 Task: Find connections with filter location Janakkala with filter topic #Projectmanagements with filter profile language German with filter current company Volkswagen India with filter school K.J.Institute of Engineering & Technology with filter industry Family Planning Centers with filter service category Project Management with filter keywords title Cruise Ship Attendant
Action: Mouse moved to (302, 224)
Screenshot: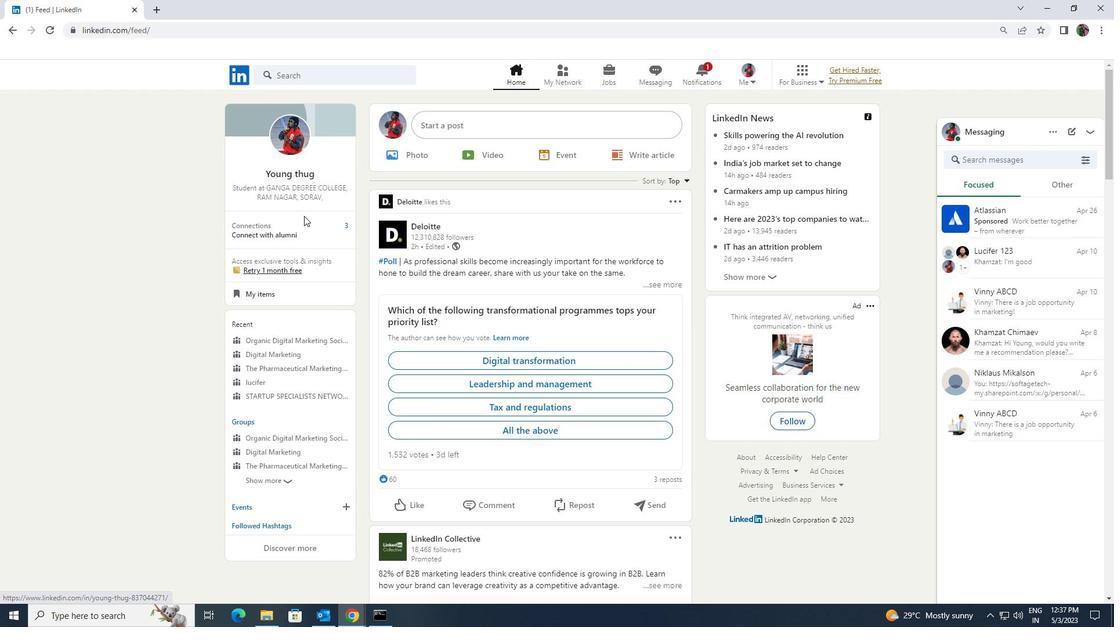 
Action: Mouse pressed left at (302, 224)
Screenshot: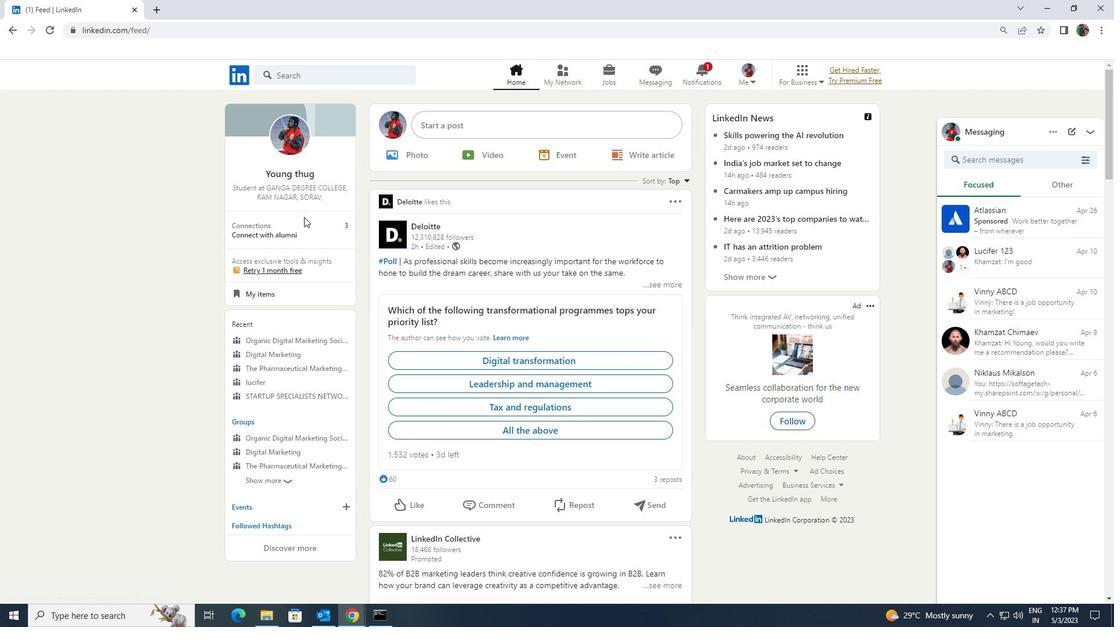 
Action: Mouse moved to (314, 141)
Screenshot: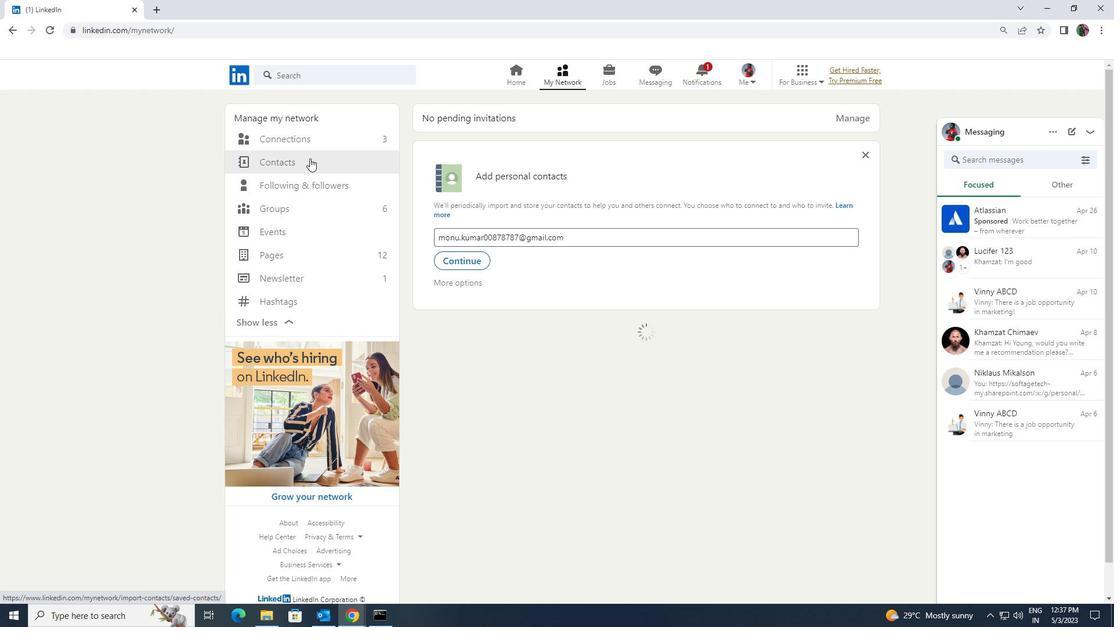 
Action: Mouse pressed left at (314, 141)
Screenshot: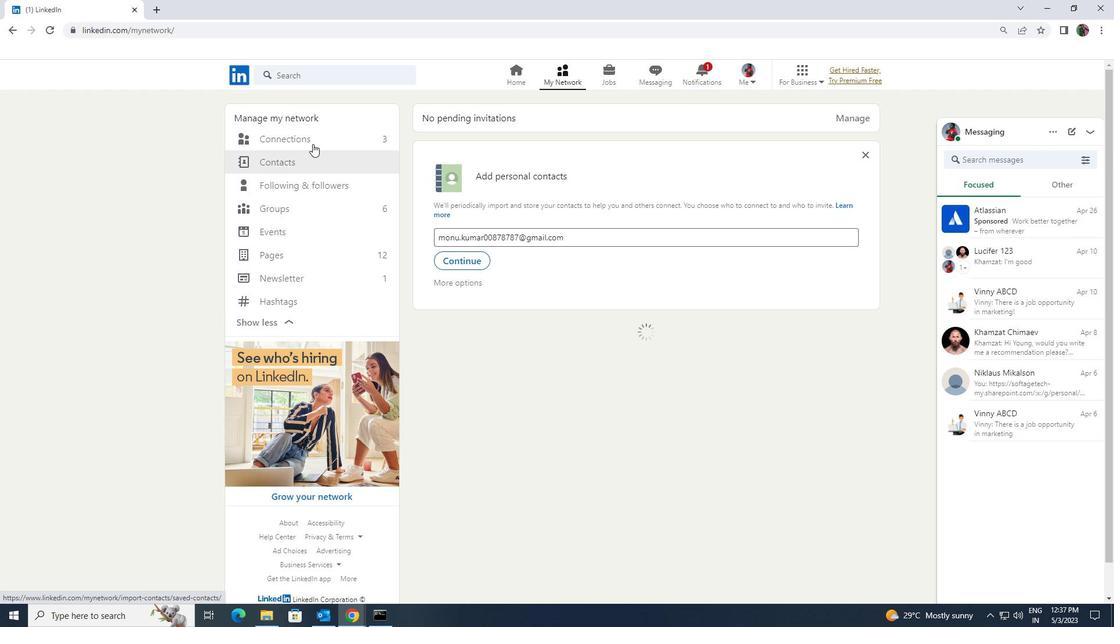 
Action: Mouse moved to (620, 142)
Screenshot: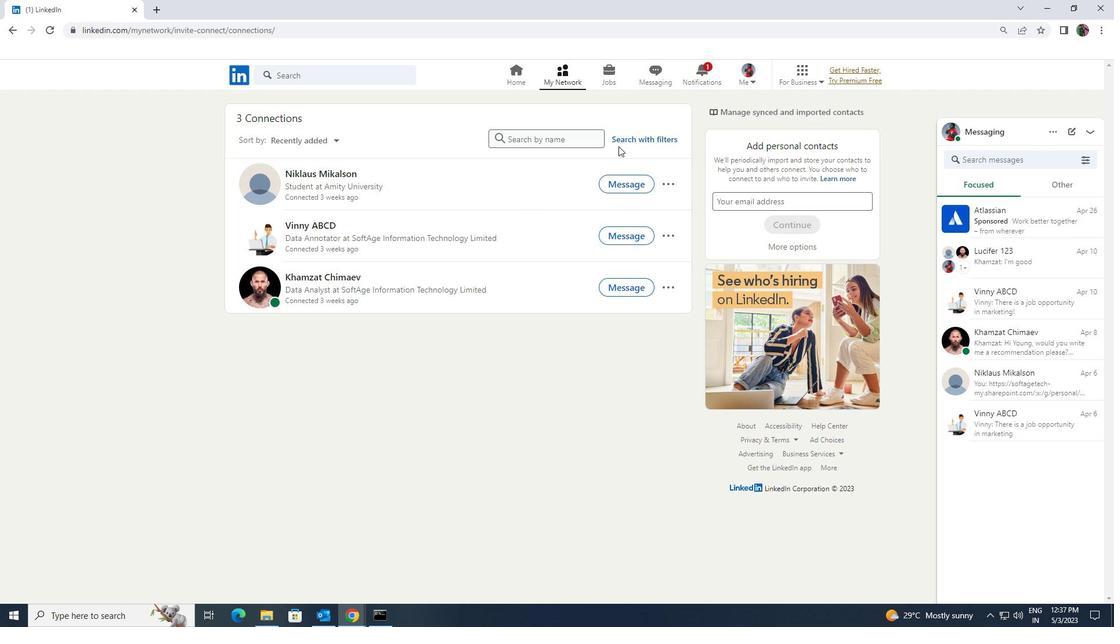 
Action: Mouse pressed left at (620, 142)
Screenshot: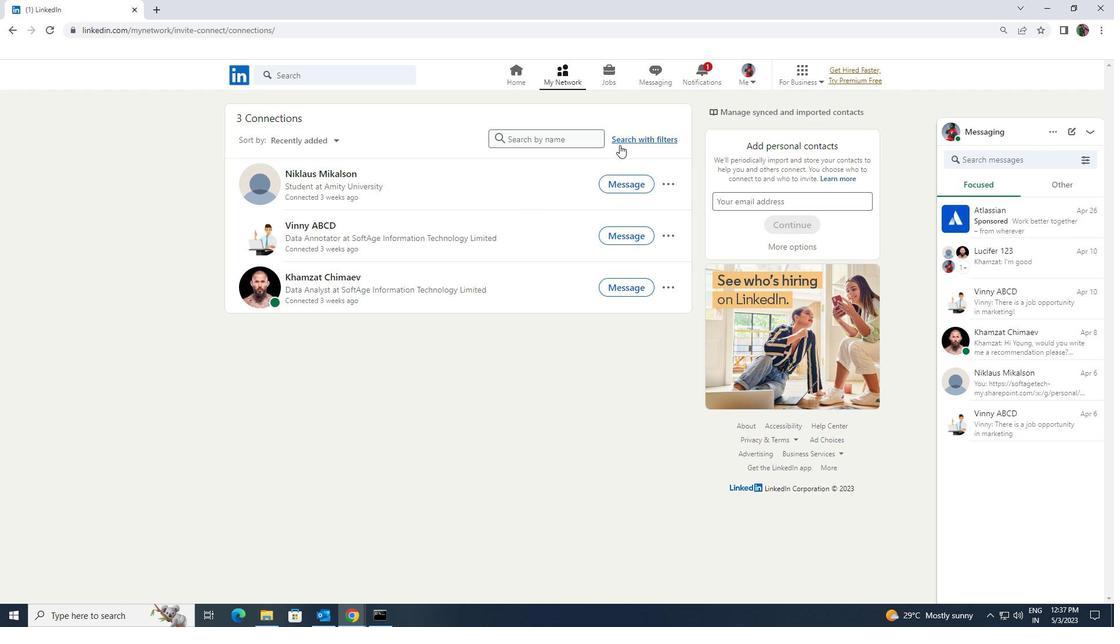
Action: Mouse moved to (602, 112)
Screenshot: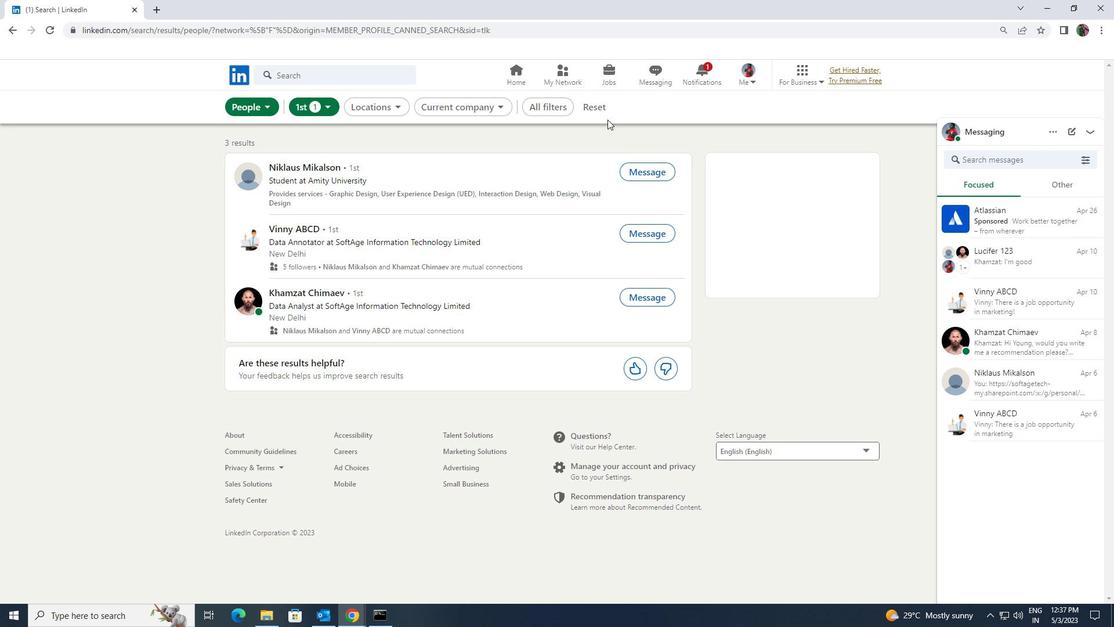 
Action: Mouse pressed left at (602, 112)
Screenshot: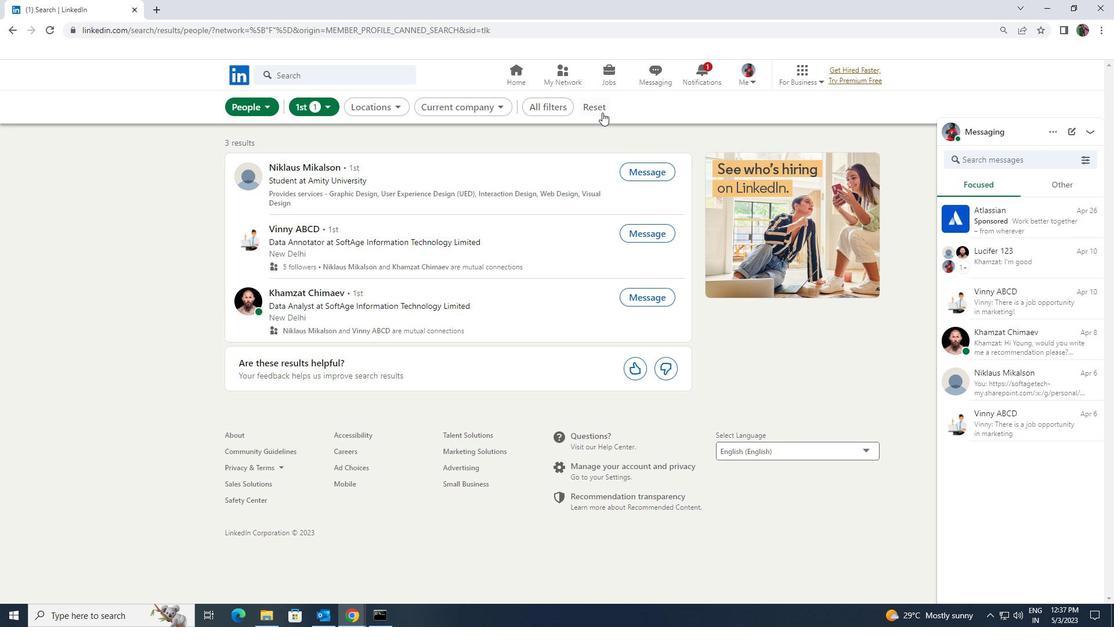 
Action: Mouse moved to (577, 110)
Screenshot: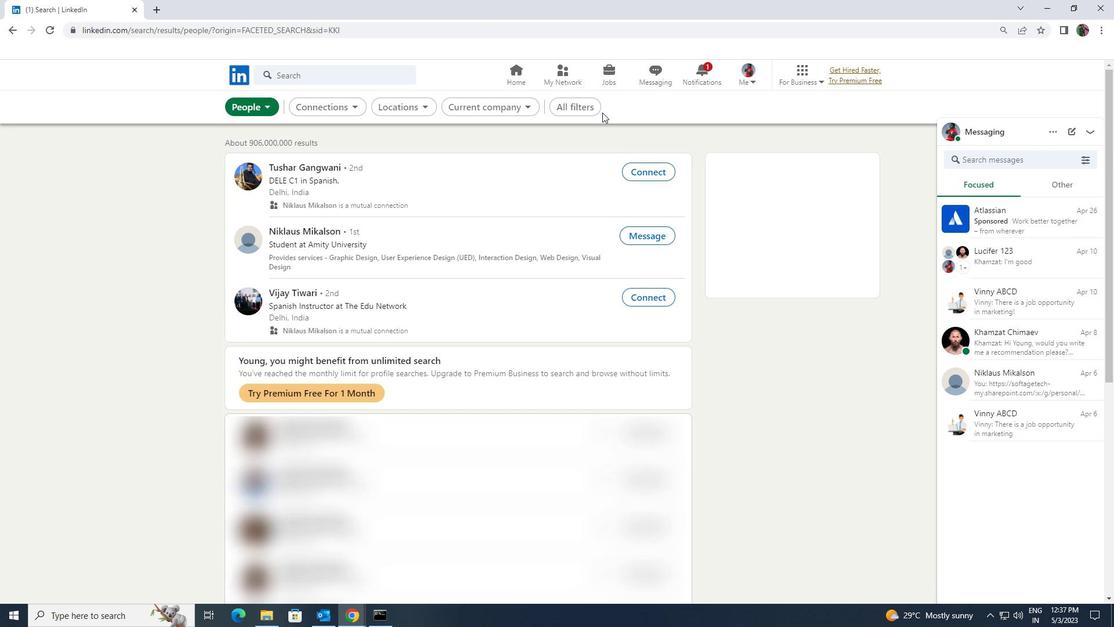 
Action: Mouse pressed left at (577, 110)
Screenshot: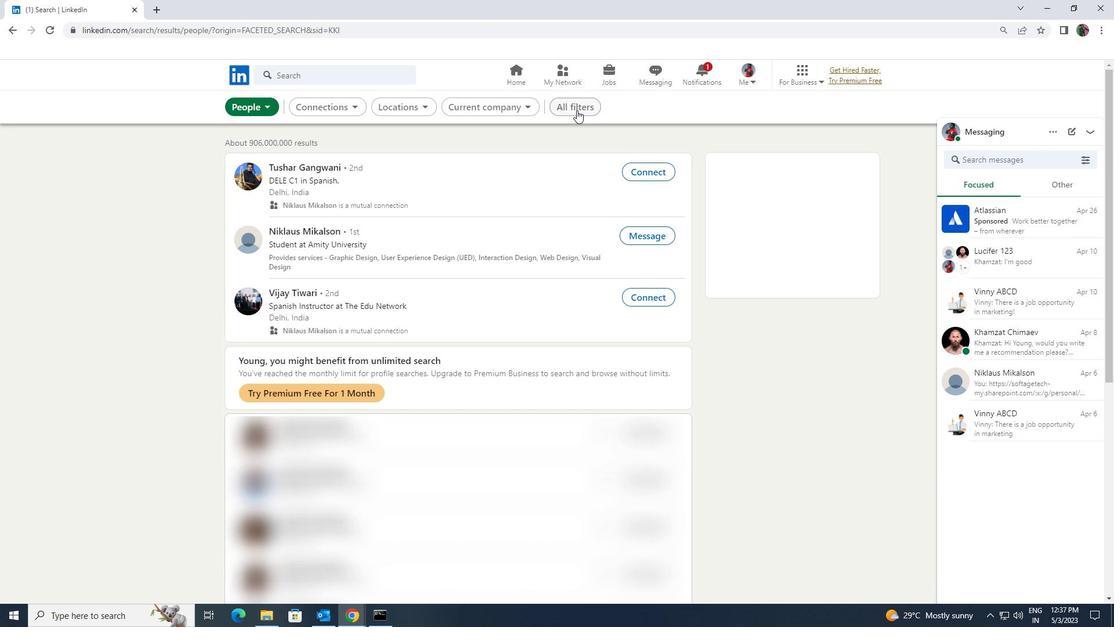 
Action: Mouse moved to (955, 458)
Screenshot: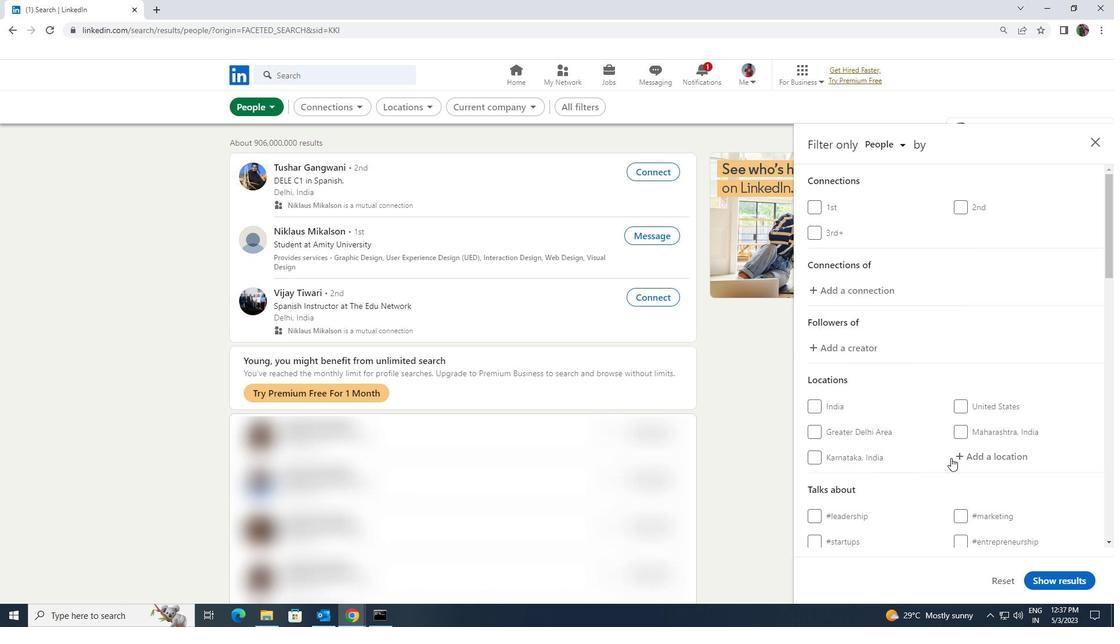 
Action: Mouse pressed left at (955, 458)
Screenshot: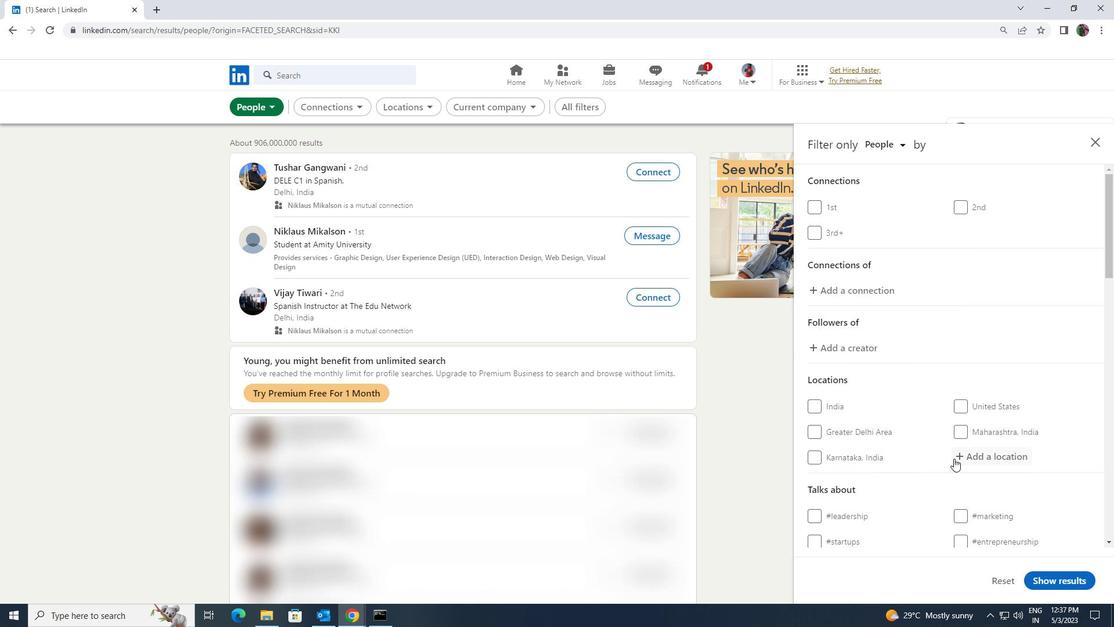 
Action: Key pressed <Key.shift><Key.shift><Key.shift><Key.shift><Key.shift>JANAKKA
Screenshot: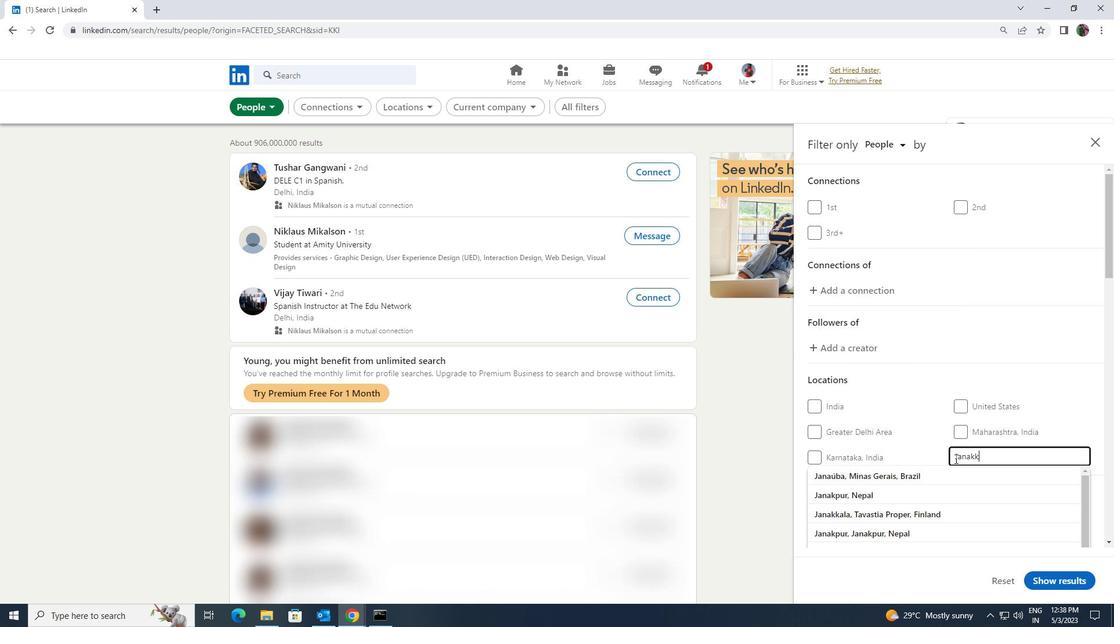 
Action: Mouse moved to (955, 473)
Screenshot: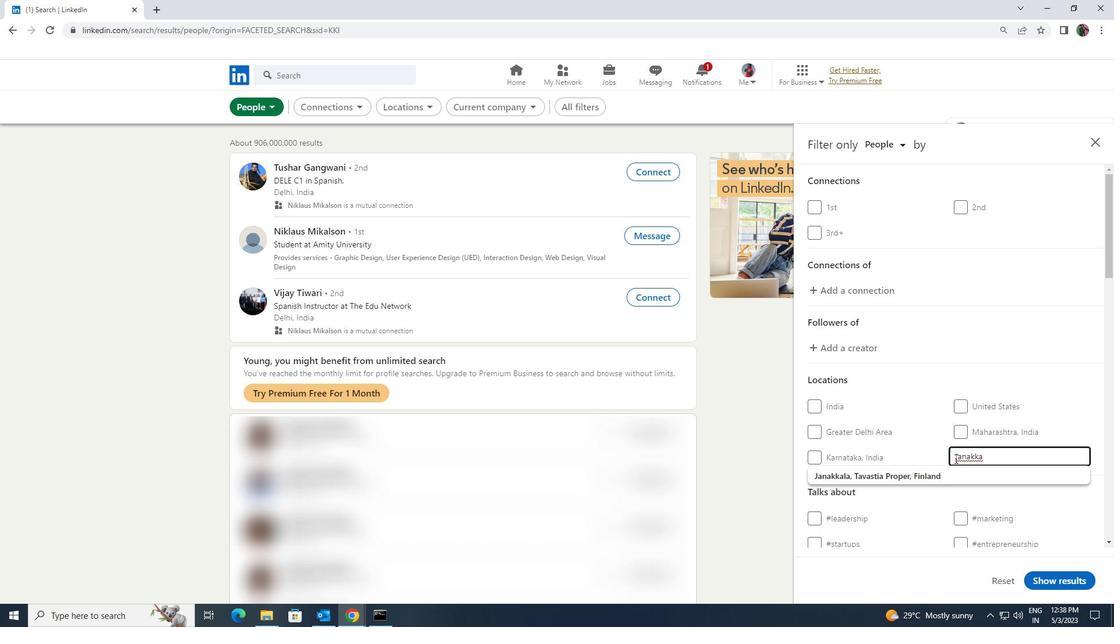 
Action: Mouse pressed left at (955, 473)
Screenshot: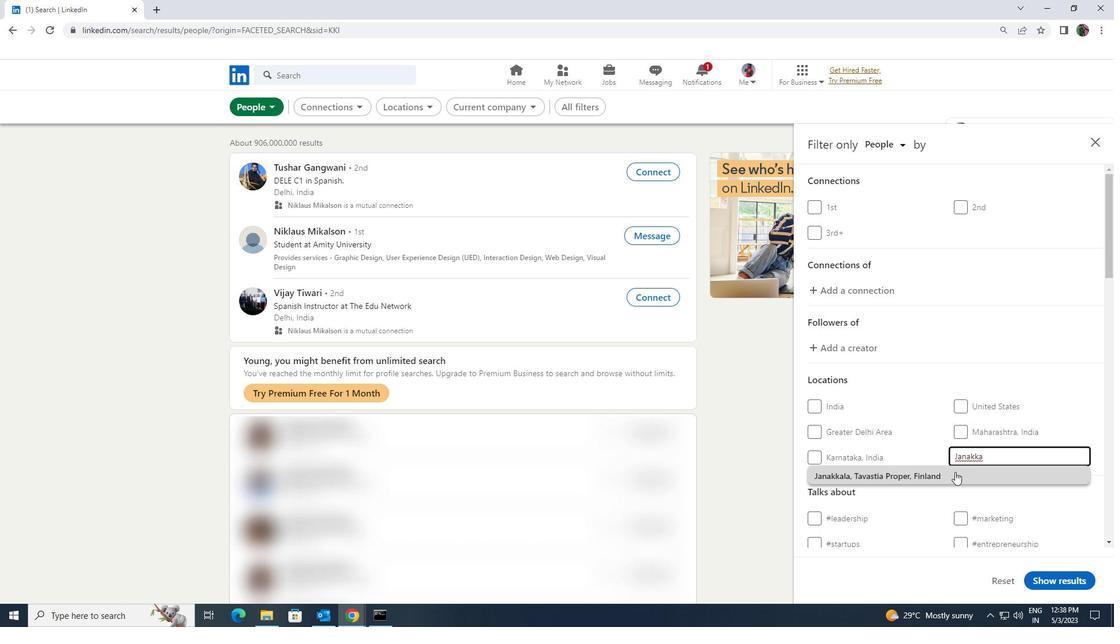 
Action: Mouse scrolled (955, 472) with delta (0, 0)
Screenshot: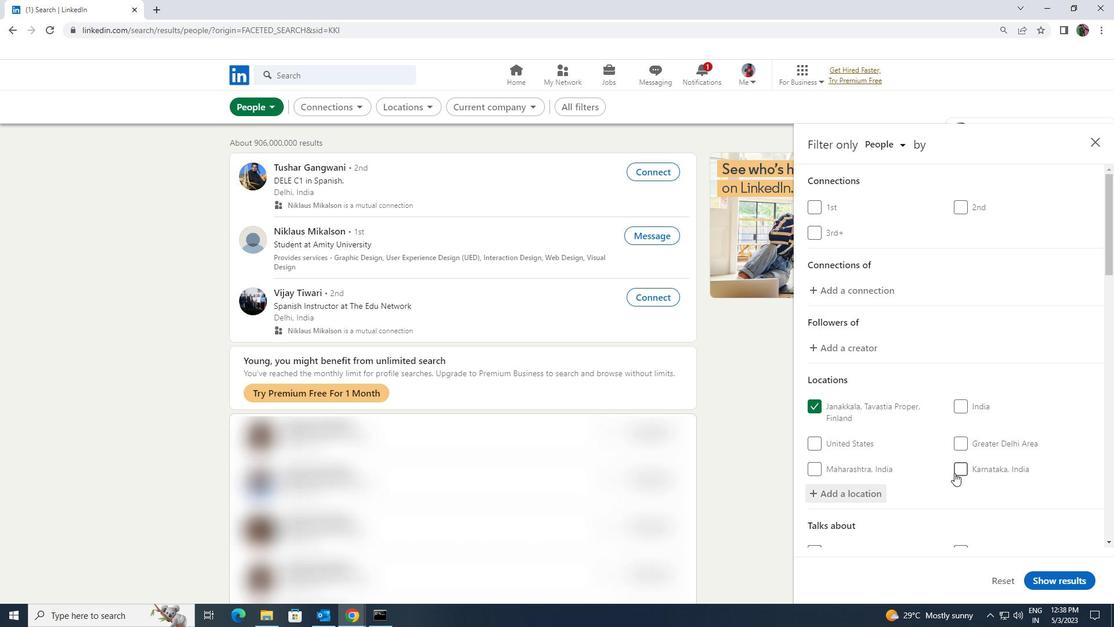 
Action: Mouse scrolled (955, 472) with delta (0, 0)
Screenshot: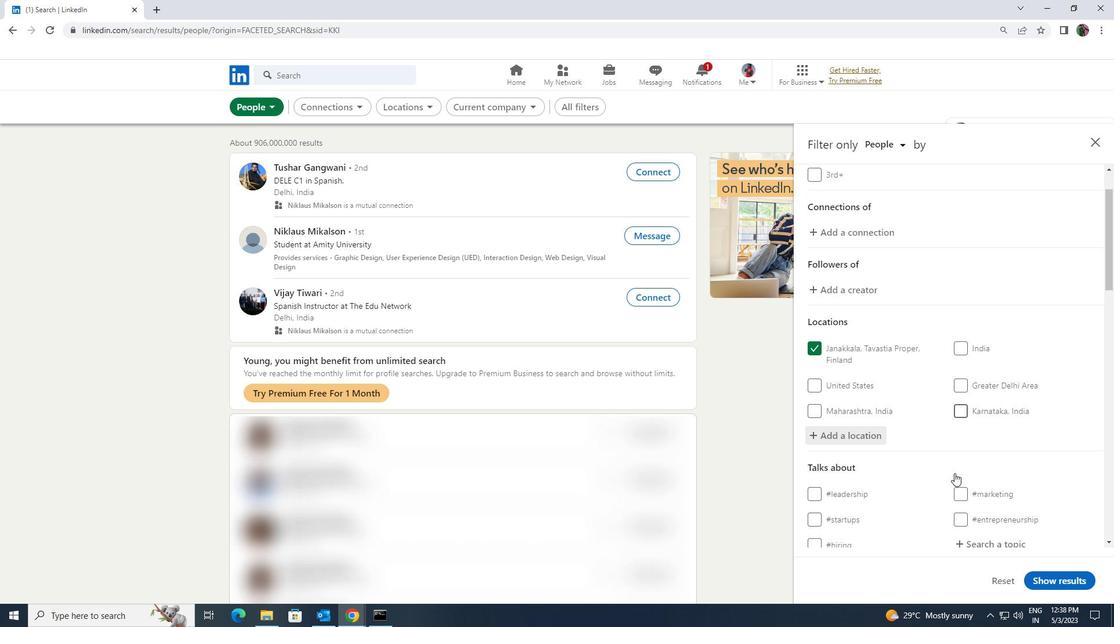 
Action: Mouse scrolled (955, 472) with delta (0, 0)
Screenshot: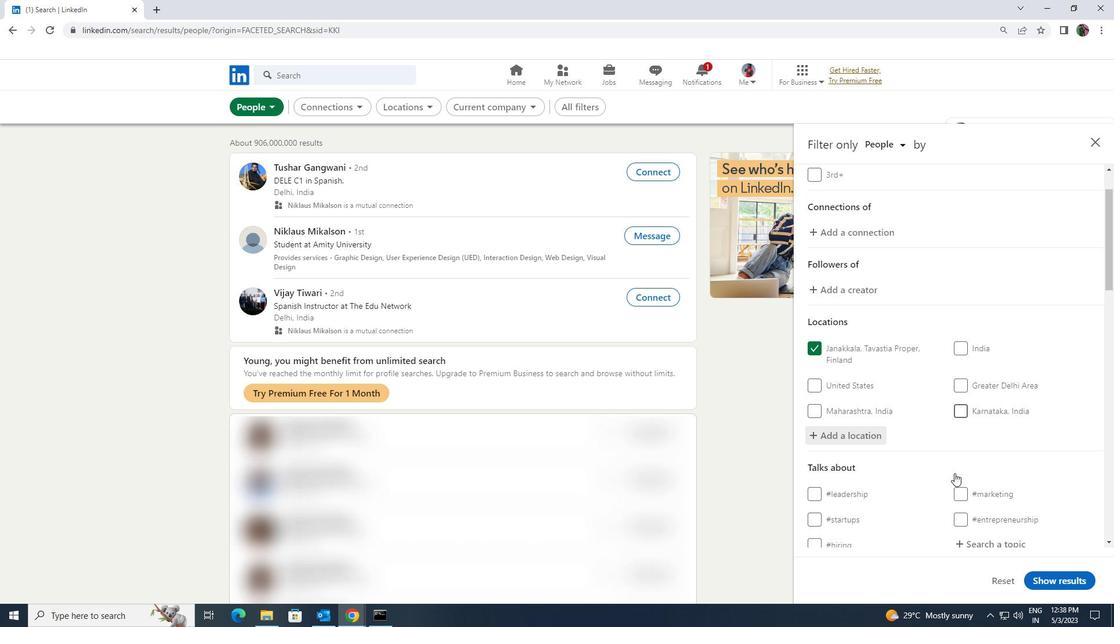 
Action: Mouse moved to (976, 425)
Screenshot: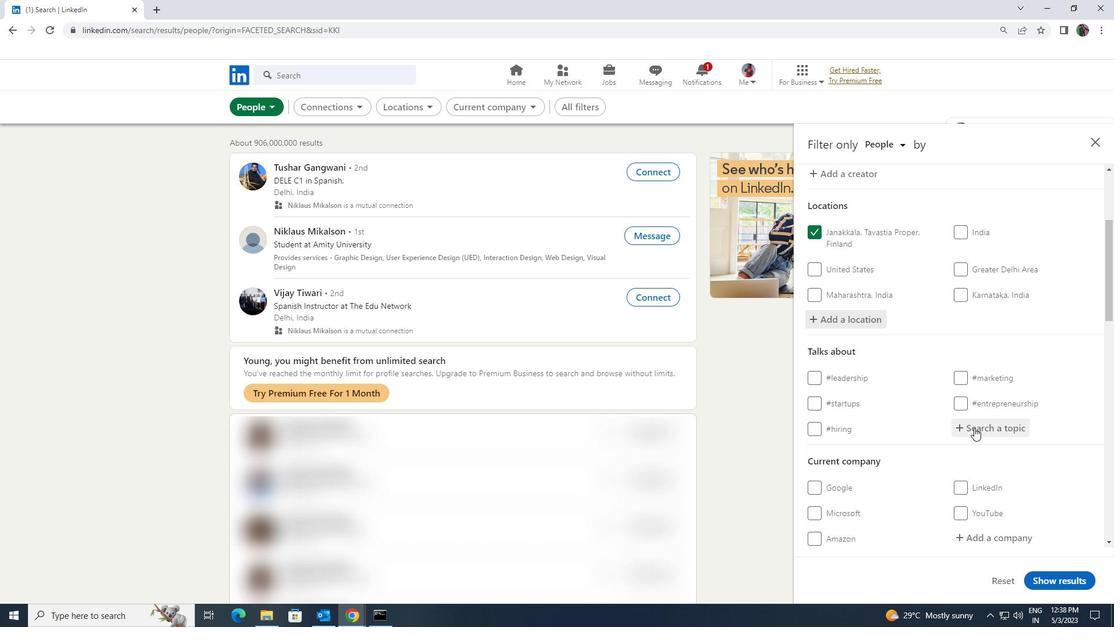 
Action: Mouse pressed left at (976, 425)
Screenshot: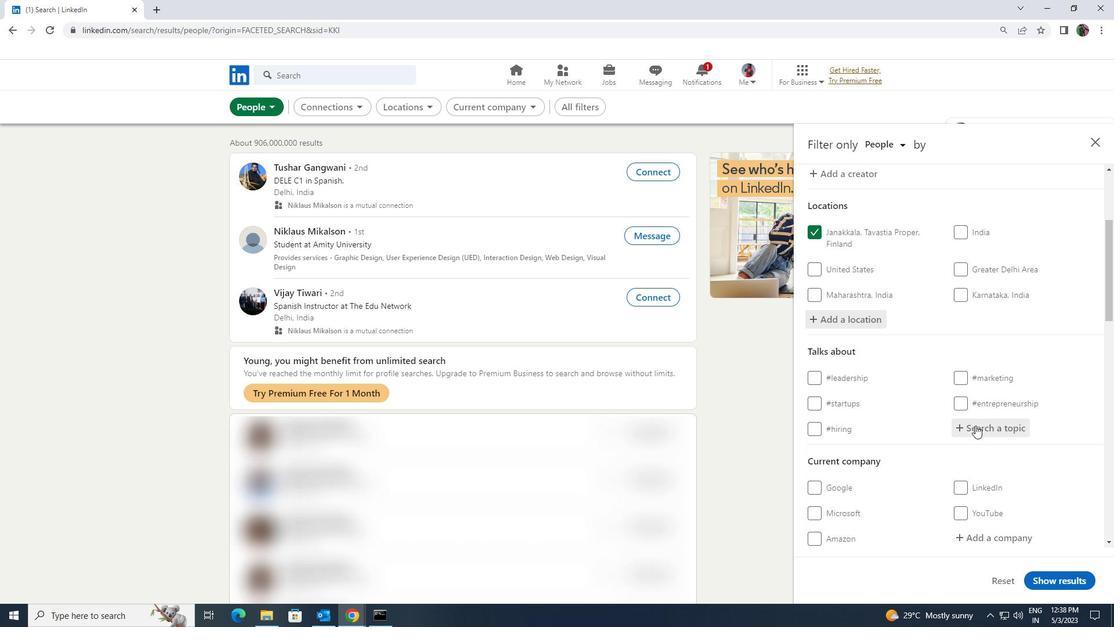 
Action: Key pressed <Key.shift><Key.shift>PROJECTMANA
Screenshot: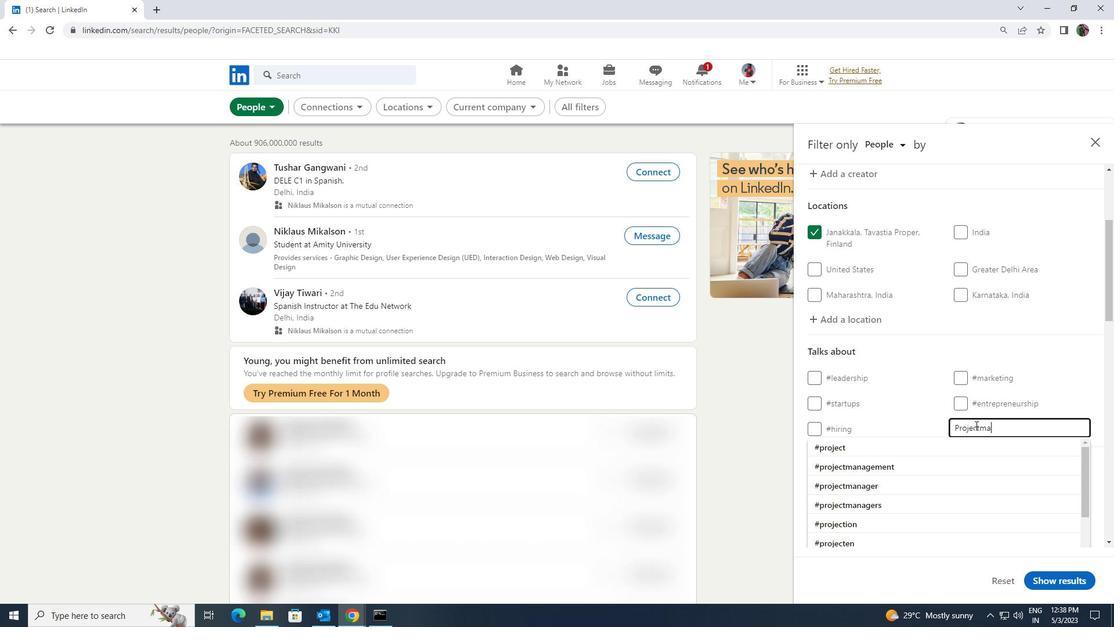 
Action: Mouse moved to (968, 440)
Screenshot: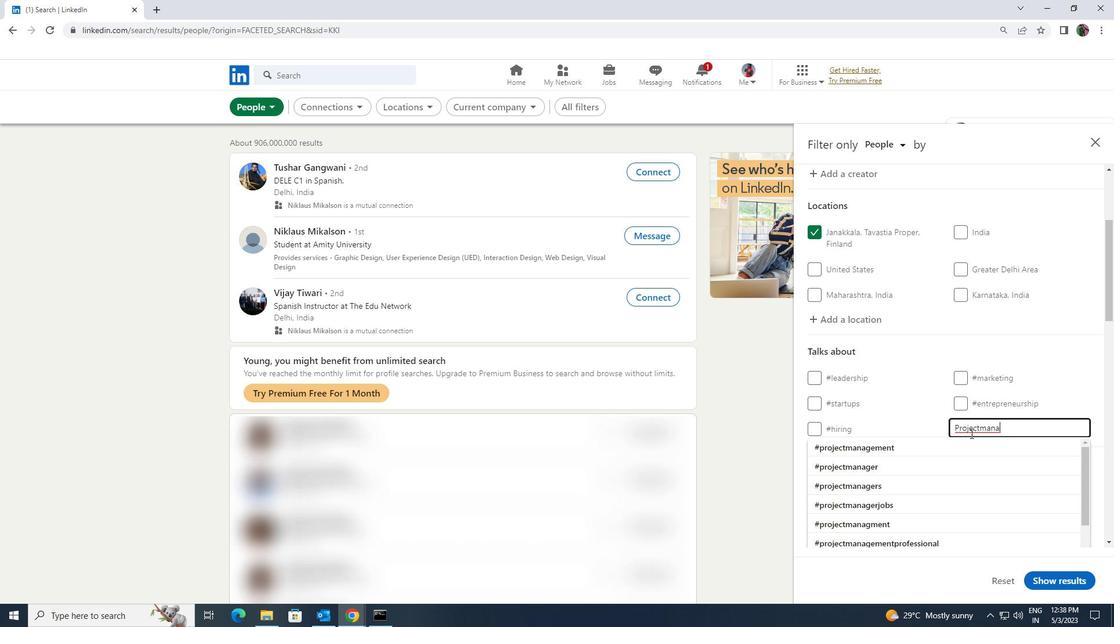 
Action: Mouse pressed left at (968, 440)
Screenshot: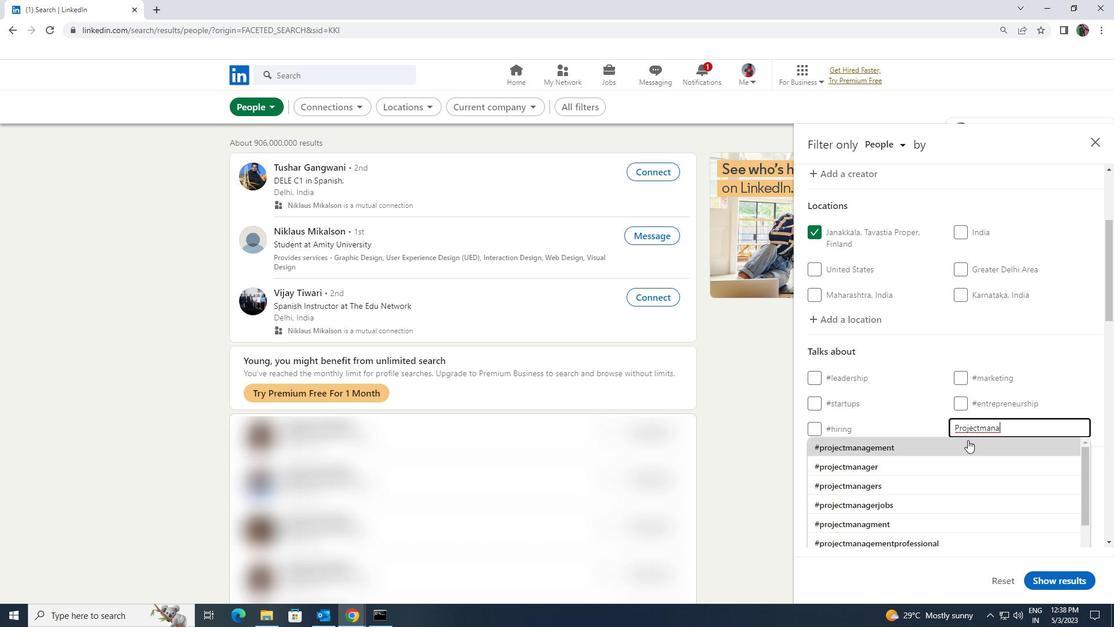 
Action: Mouse scrolled (968, 439) with delta (0, 0)
Screenshot: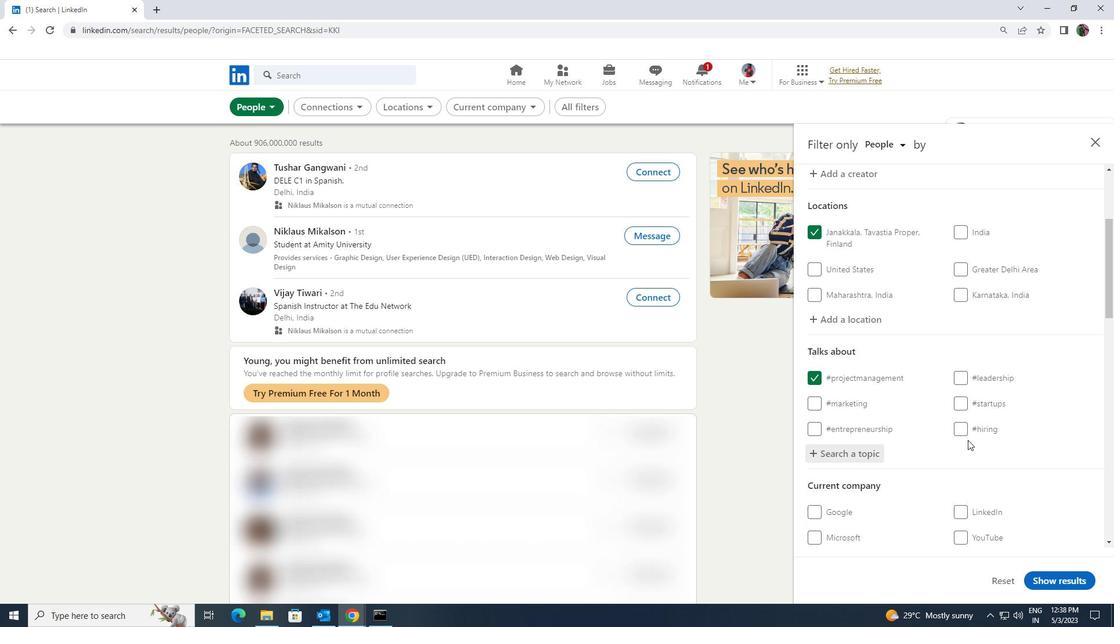 
Action: Mouse scrolled (968, 439) with delta (0, 0)
Screenshot: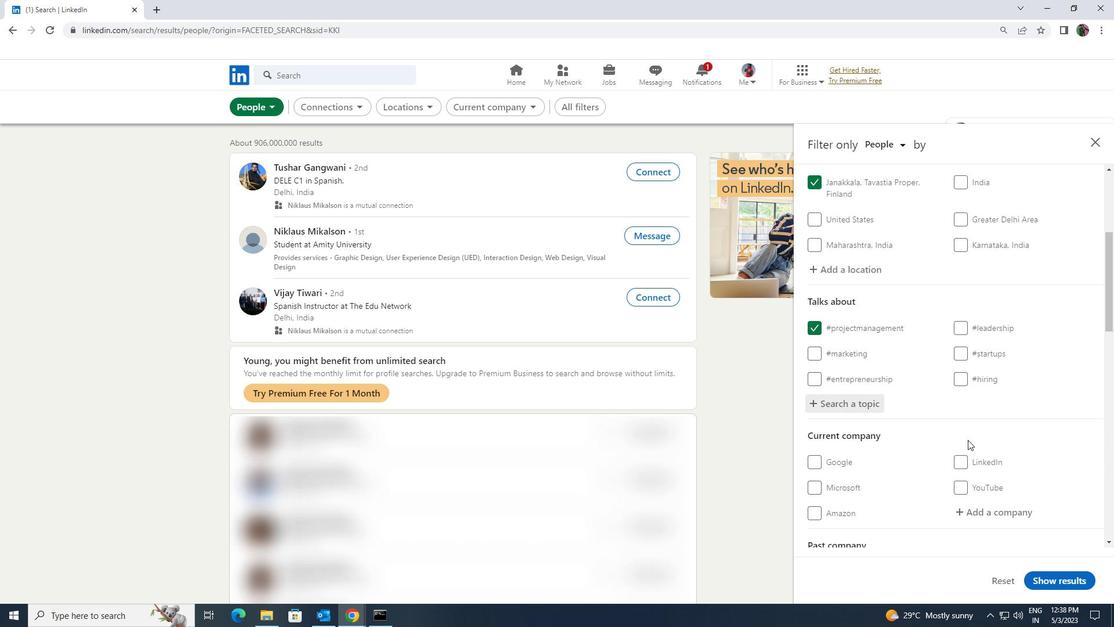 
Action: Mouse scrolled (968, 439) with delta (0, 0)
Screenshot: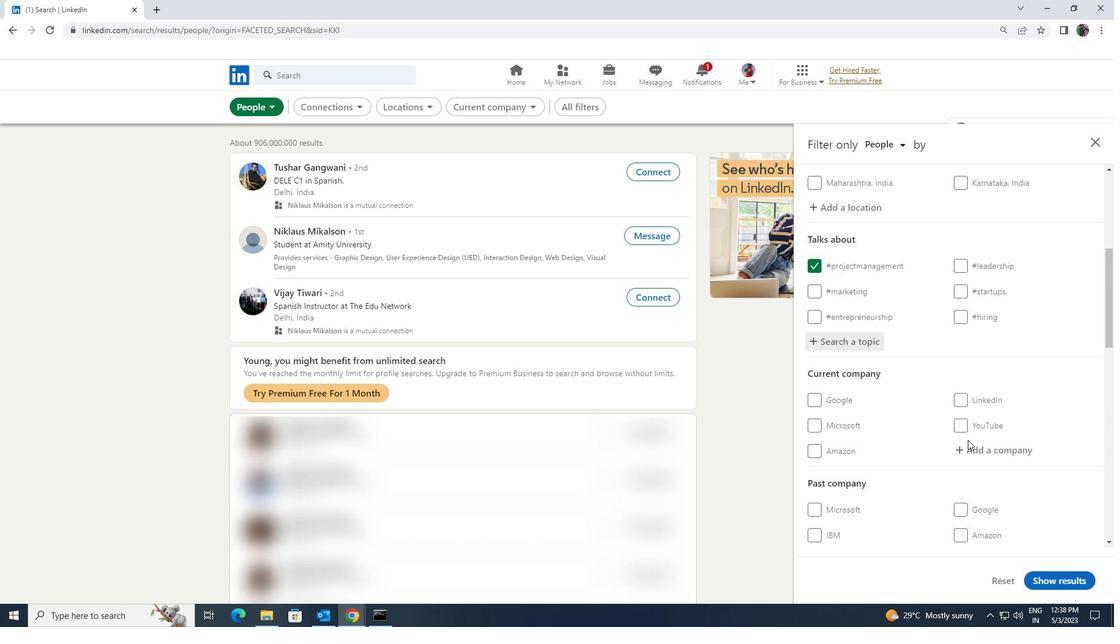 
Action: Mouse scrolled (968, 439) with delta (0, 0)
Screenshot: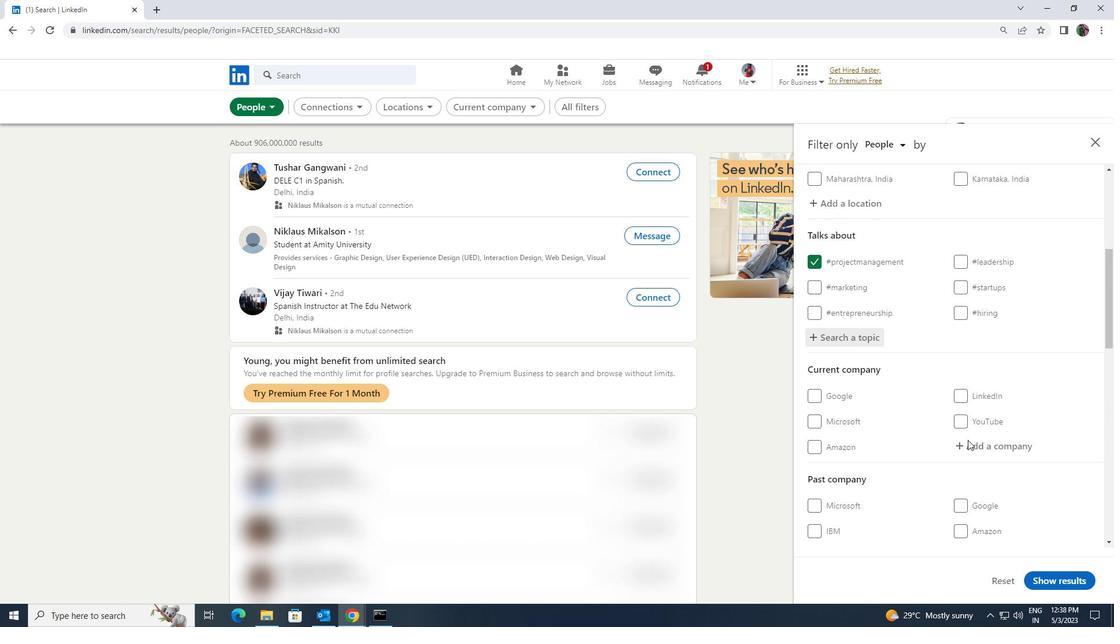 
Action: Mouse scrolled (968, 439) with delta (0, 0)
Screenshot: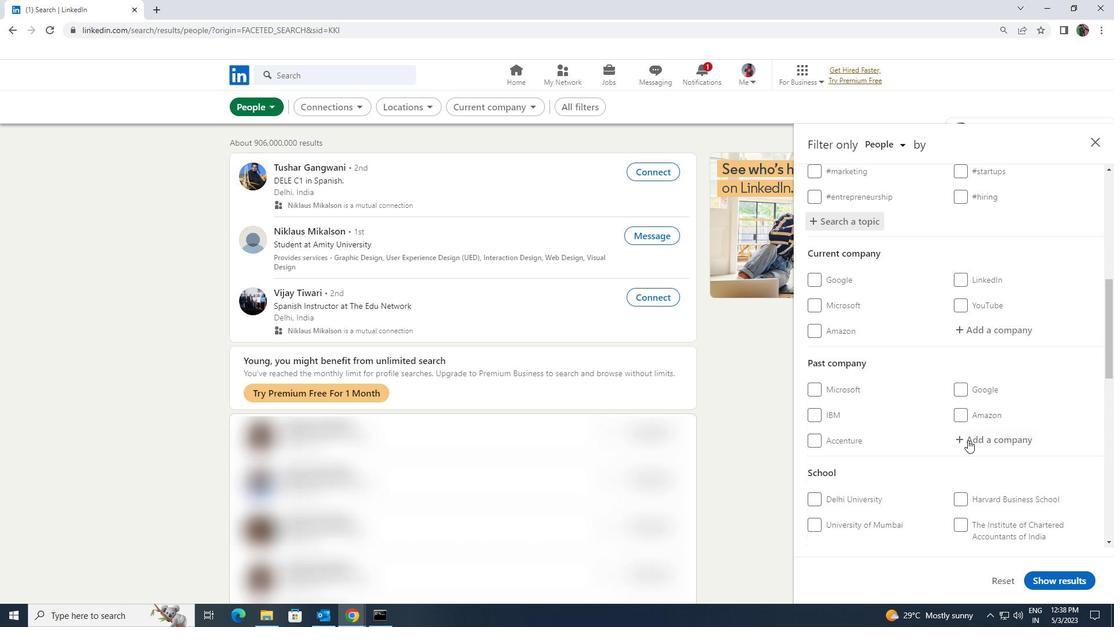 
Action: Mouse scrolled (968, 439) with delta (0, 0)
Screenshot: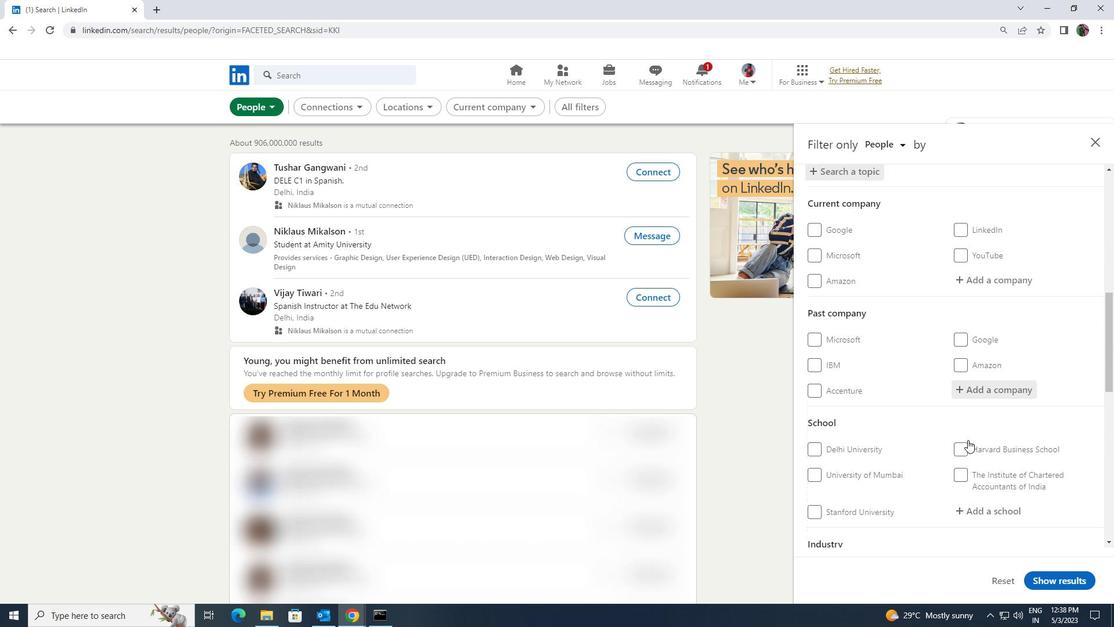 
Action: Mouse scrolled (968, 439) with delta (0, 0)
Screenshot: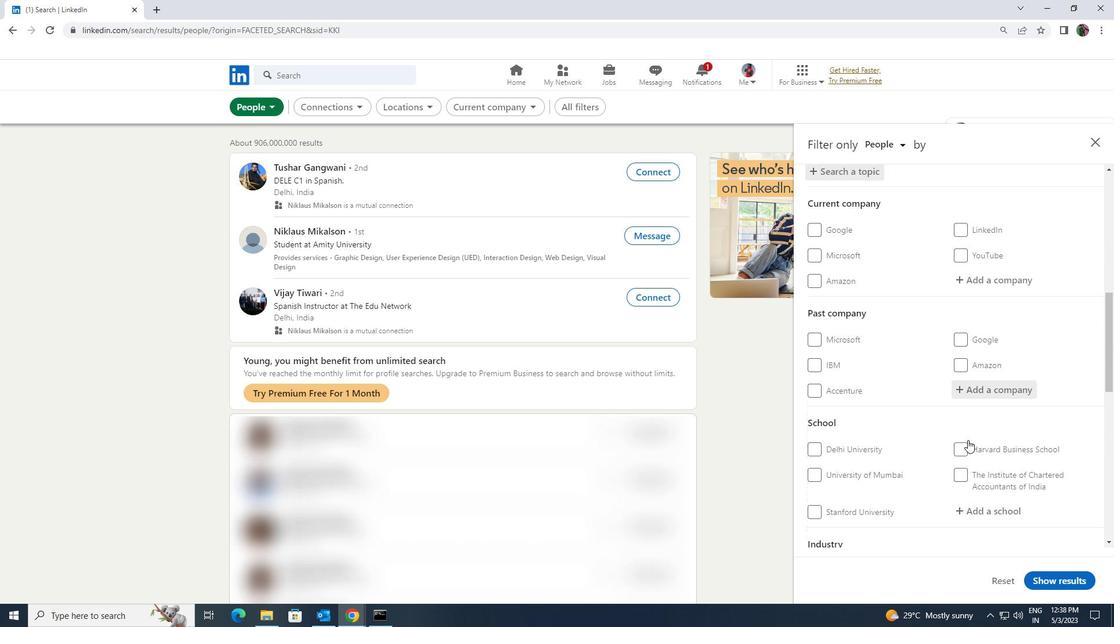 
Action: Mouse scrolled (968, 439) with delta (0, 0)
Screenshot: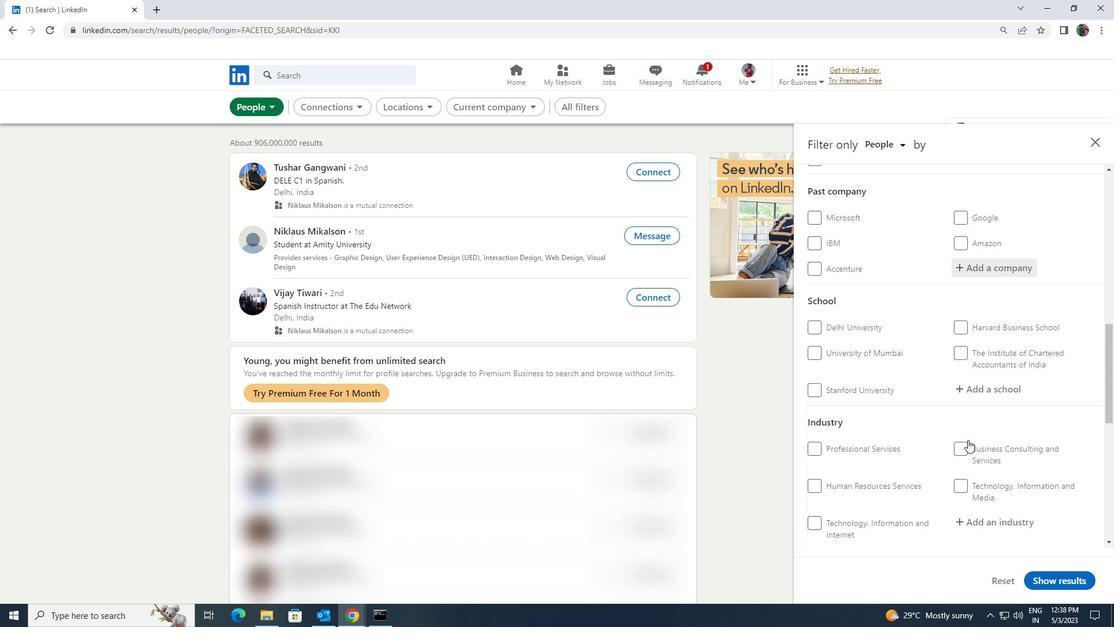 
Action: Mouse scrolled (968, 439) with delta (0, 0)
Screenshot: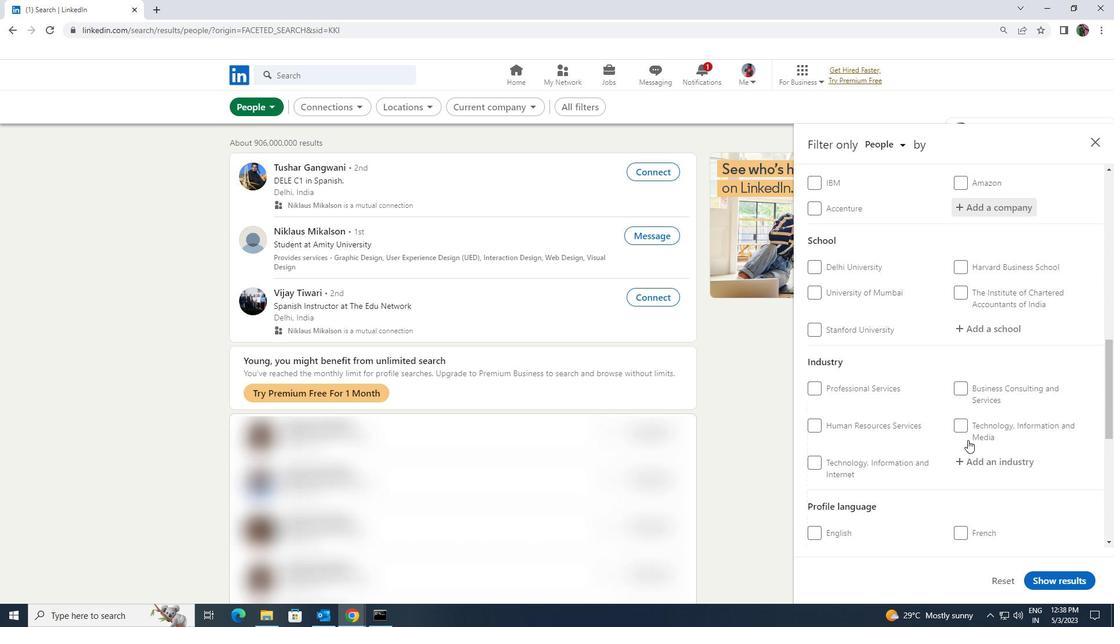 
Action: Mouse scrolled (968, 439) with delta (0, 0)
Screenshot: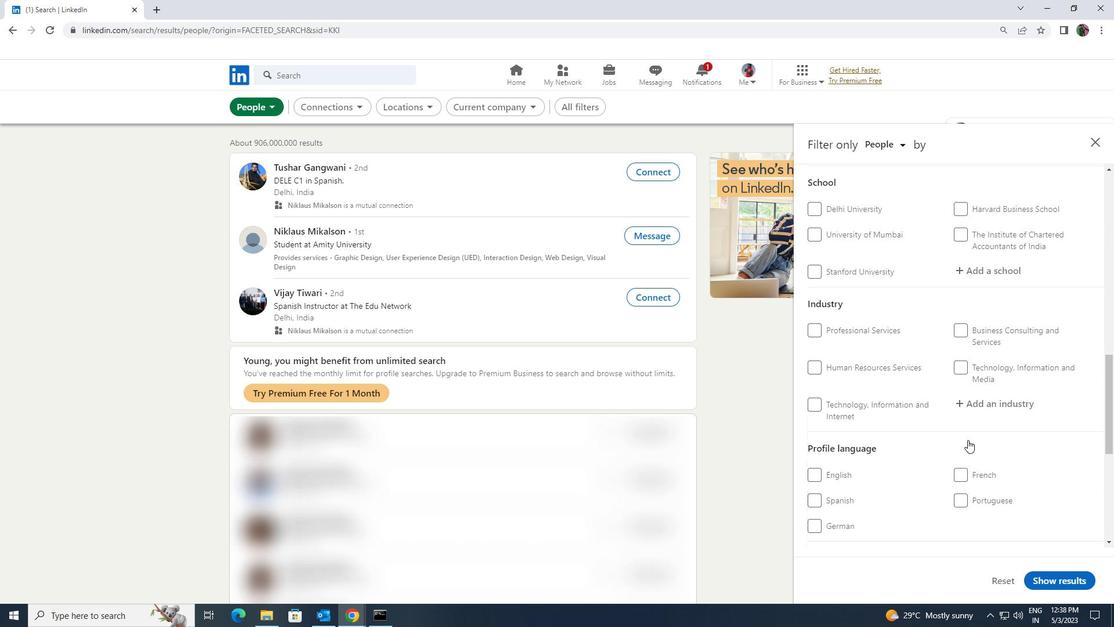 
Action: Mouse moved to (823, 467)
Screenshot: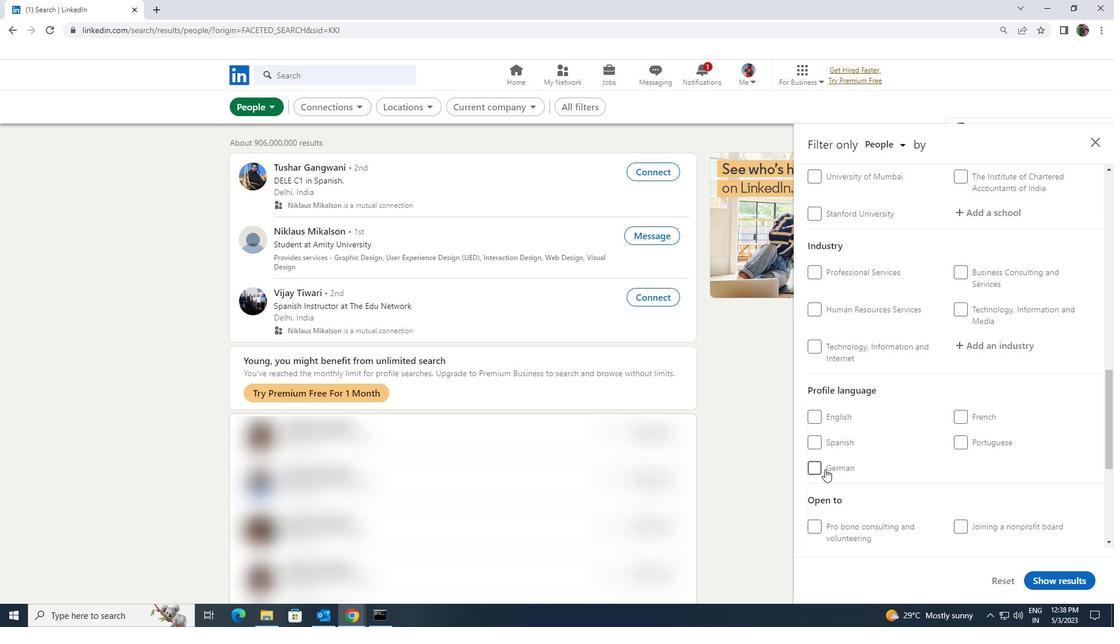 
Action: Mouse pressed left at (823, 467)
Screenshot: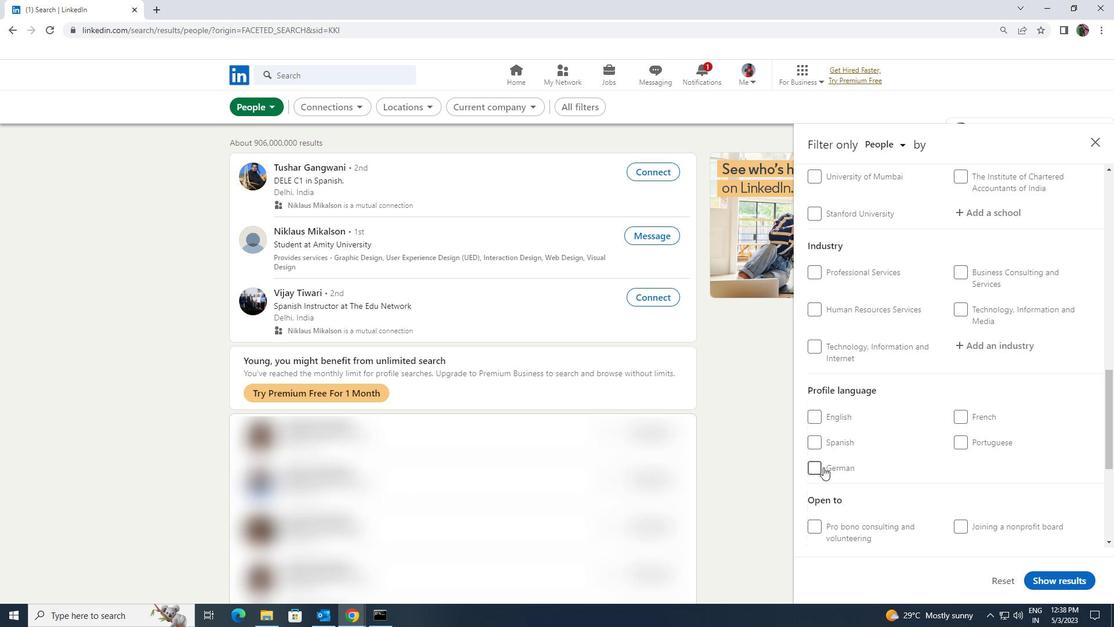 
Action: Mouse moved to (1000, 440)
Screenshot: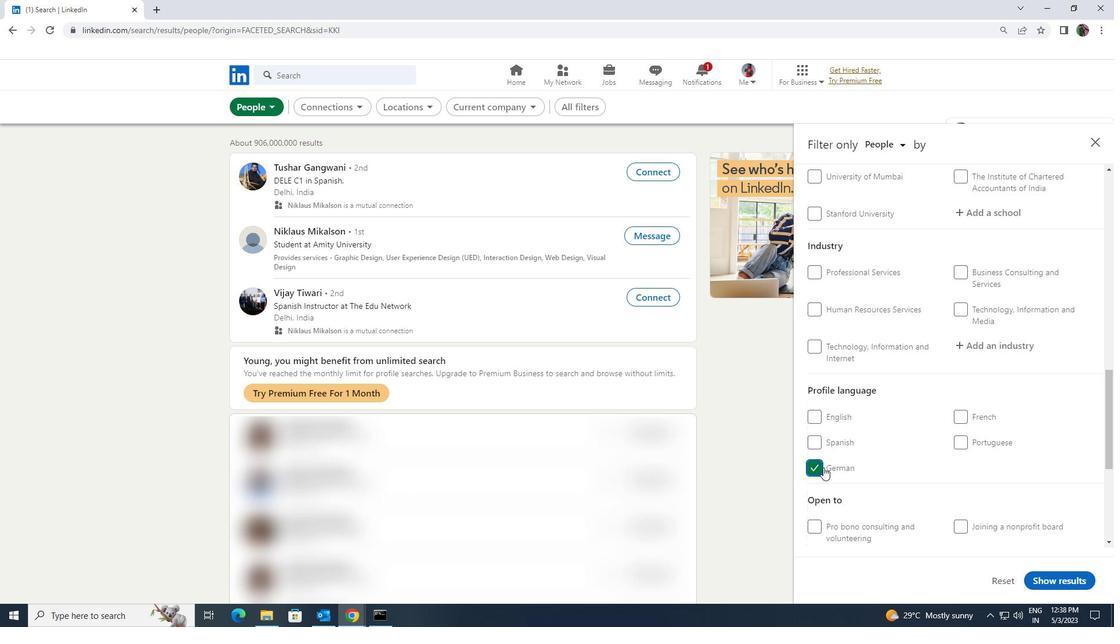 
Action: Mouse scrolled (1000, 441) with delta (0, 0)
Screenshot: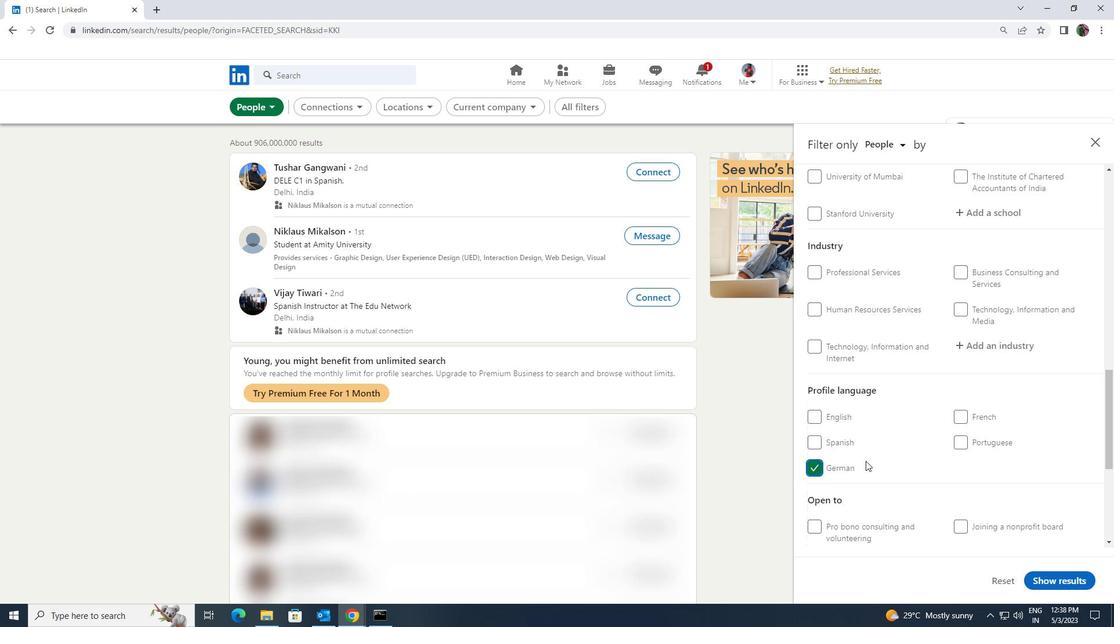 
Action: Mouse scrolled (1000, 441) with delta (0, 0)
Screenshot: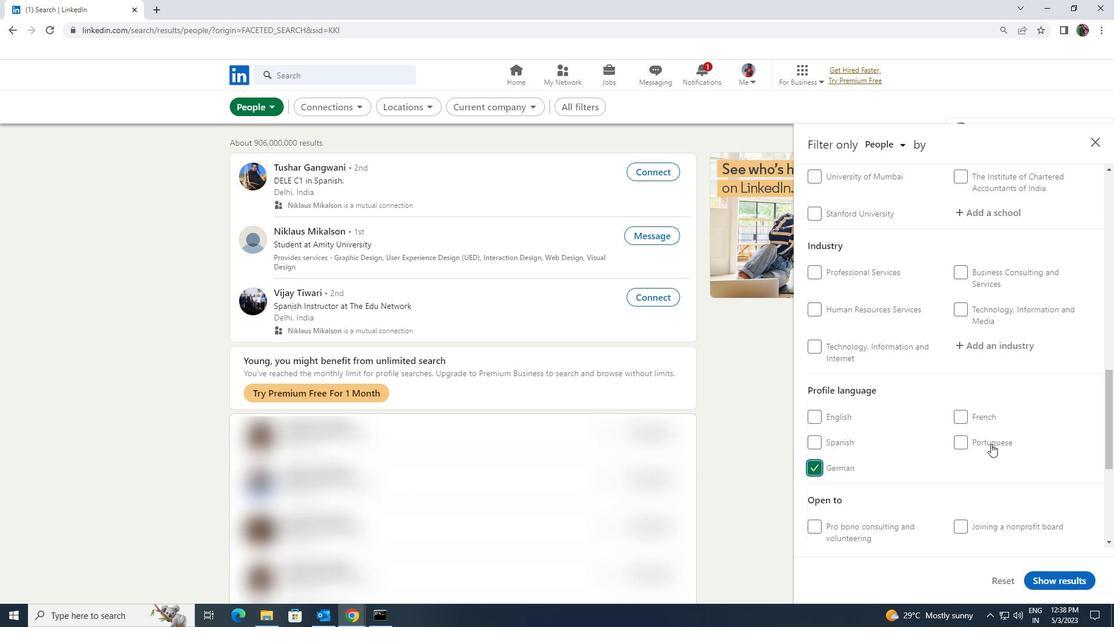 
Action: Mouse moved to (1001, 440)
Screenshot: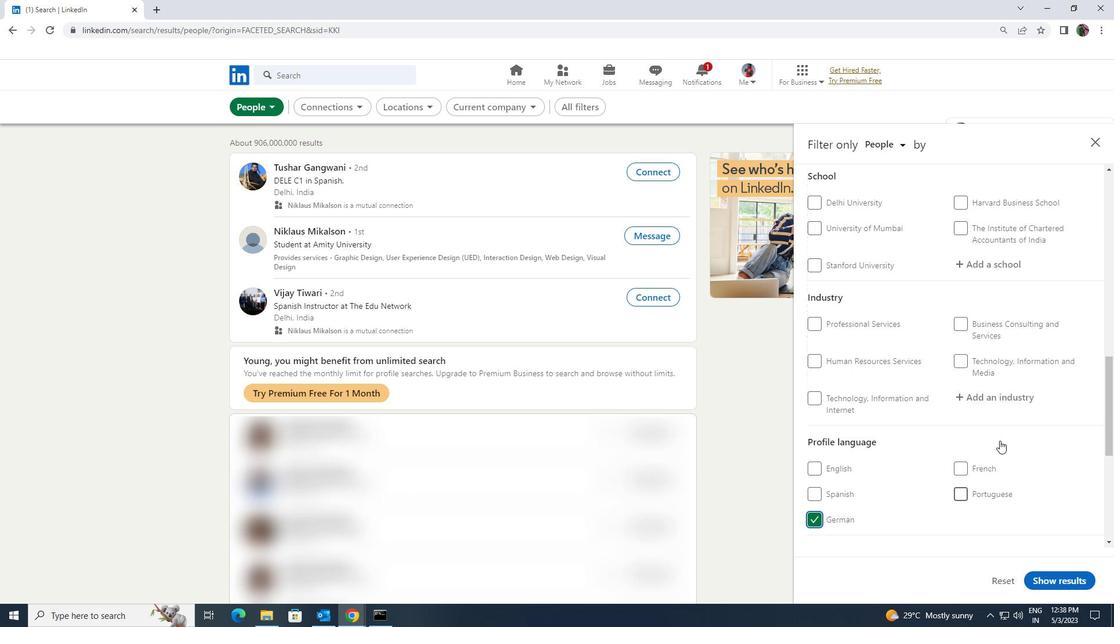 
Action: Mouse scrolled (1001, 441) with delta (0, 0)
Screenshot: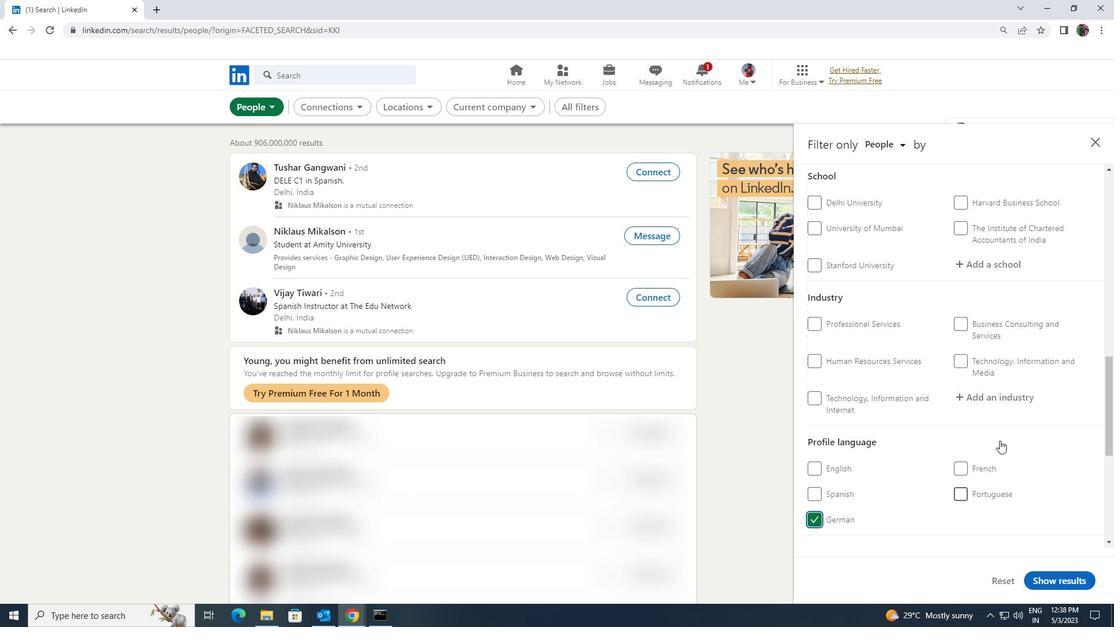 
Action: Mouse scrolled (1001, 441) with delta (0, 0)
Screenshot: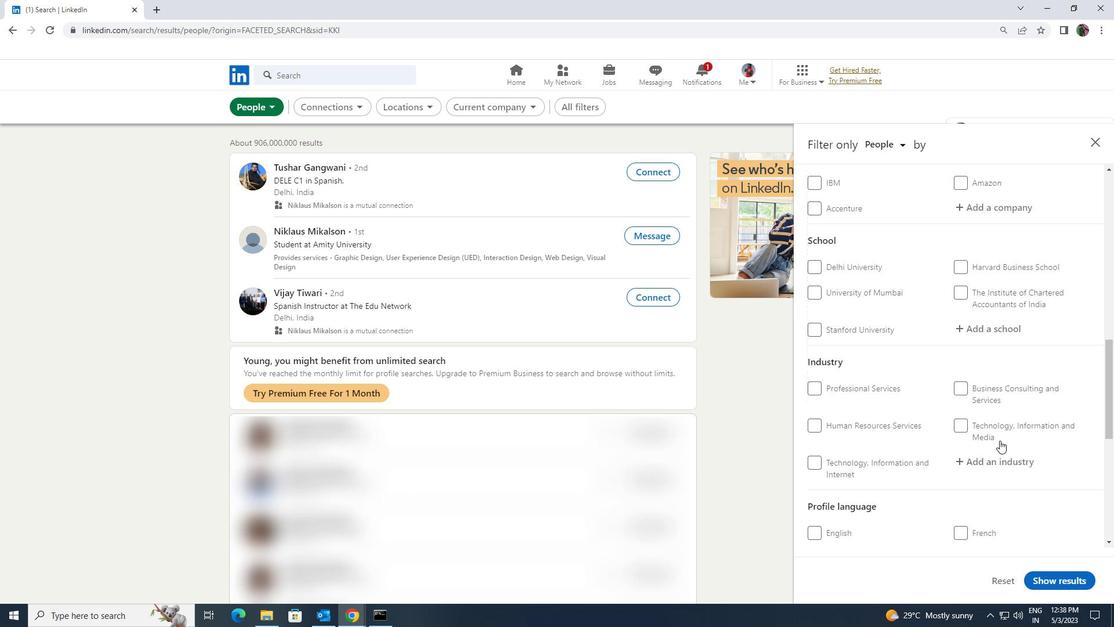 
Action: Mouse scrolled (1001, 441) with delta (0, 0)
Screenshot: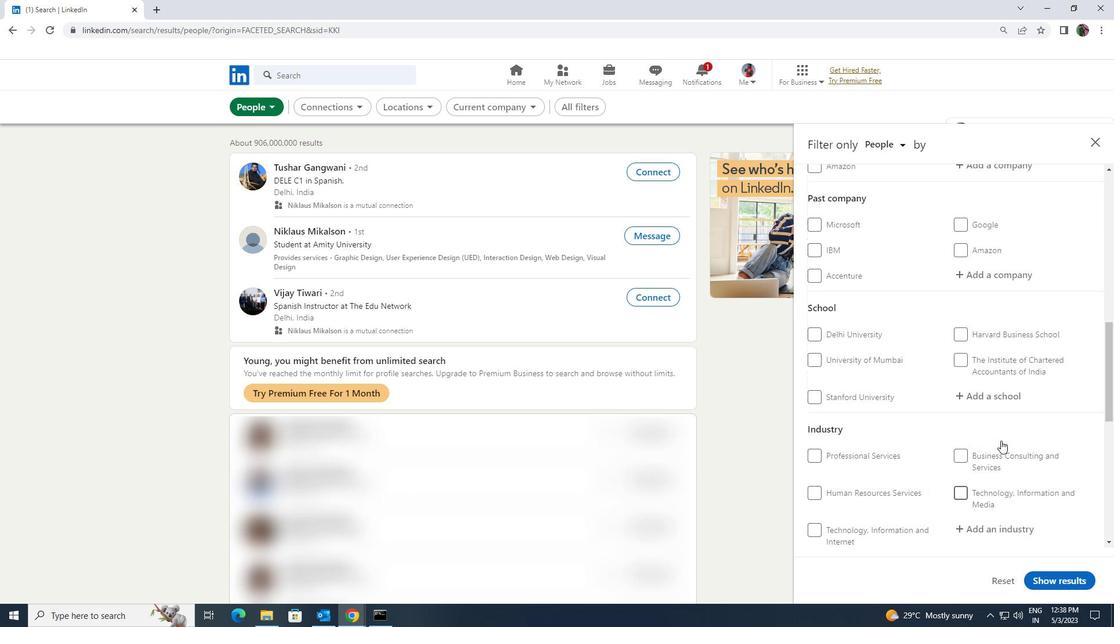 
Action: Mouse scrolled (1001, 441) with delta (0, 0)
Screenshot: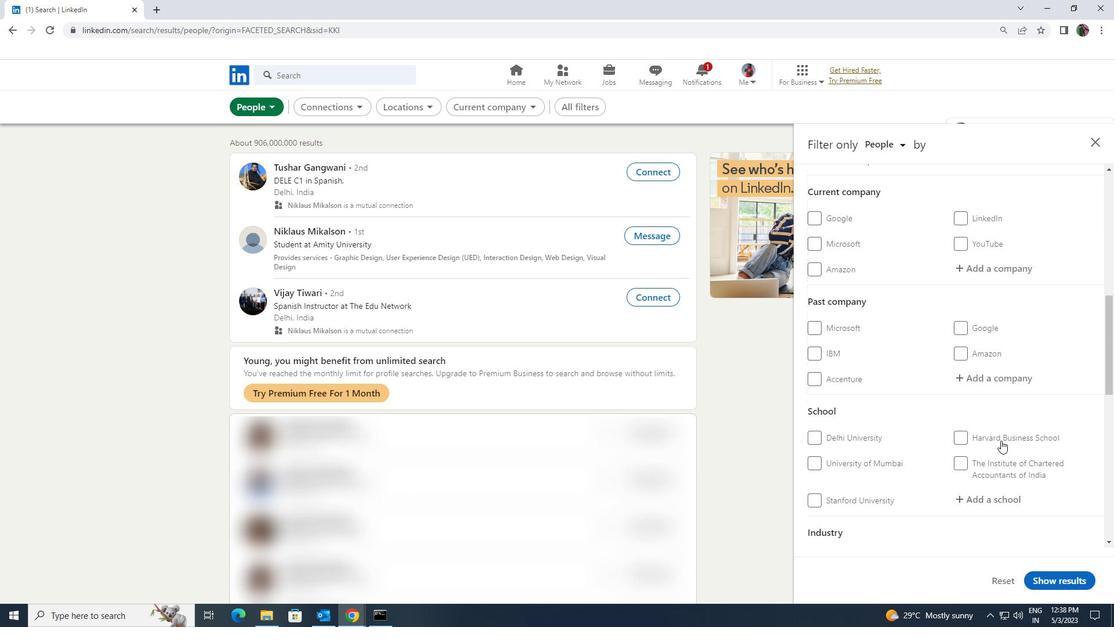 
Action: Mouse moved to (1001, 440)
Screenshot: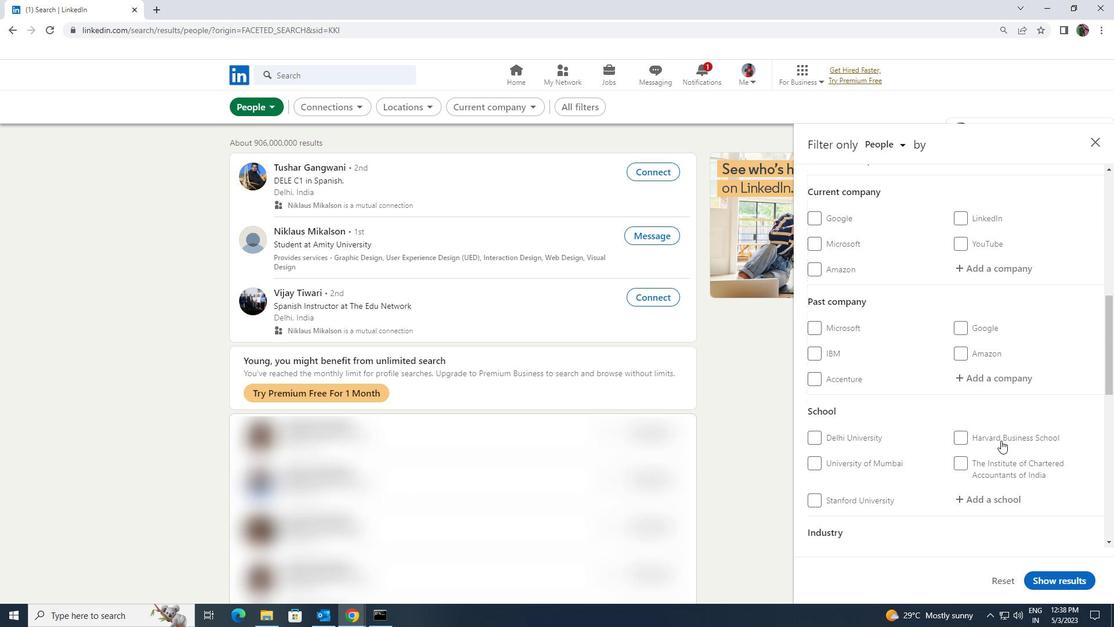 
Action: Mouse scrolled (1001, 440) with delta (0, 0)
Screenshot: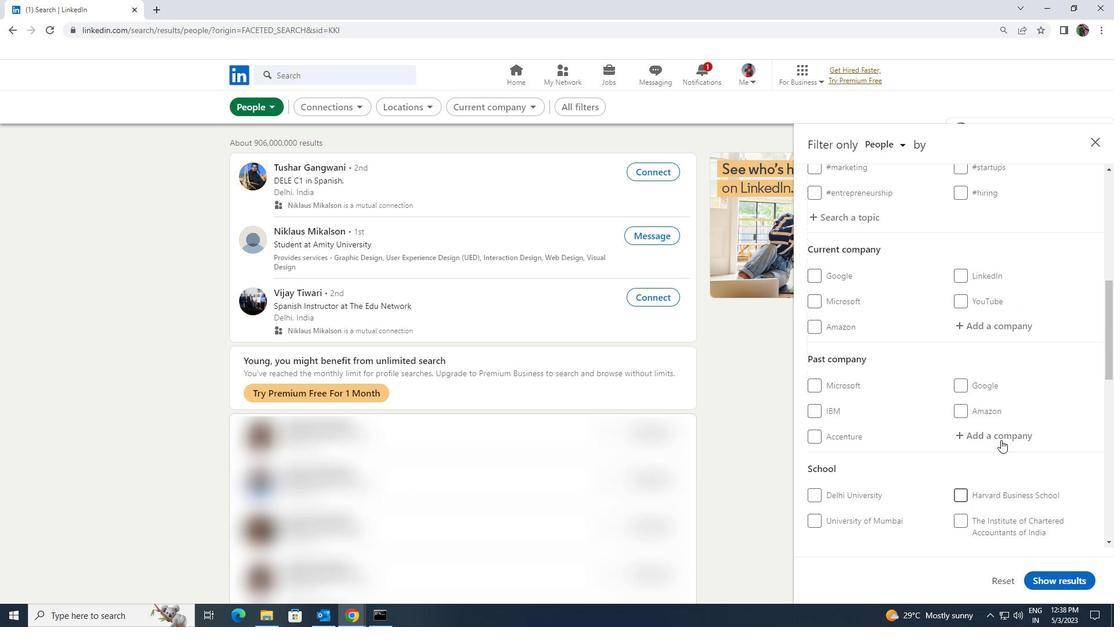 
Action: Mouse scrolled (1001, 440) with delta (0, 0)
Screenshot: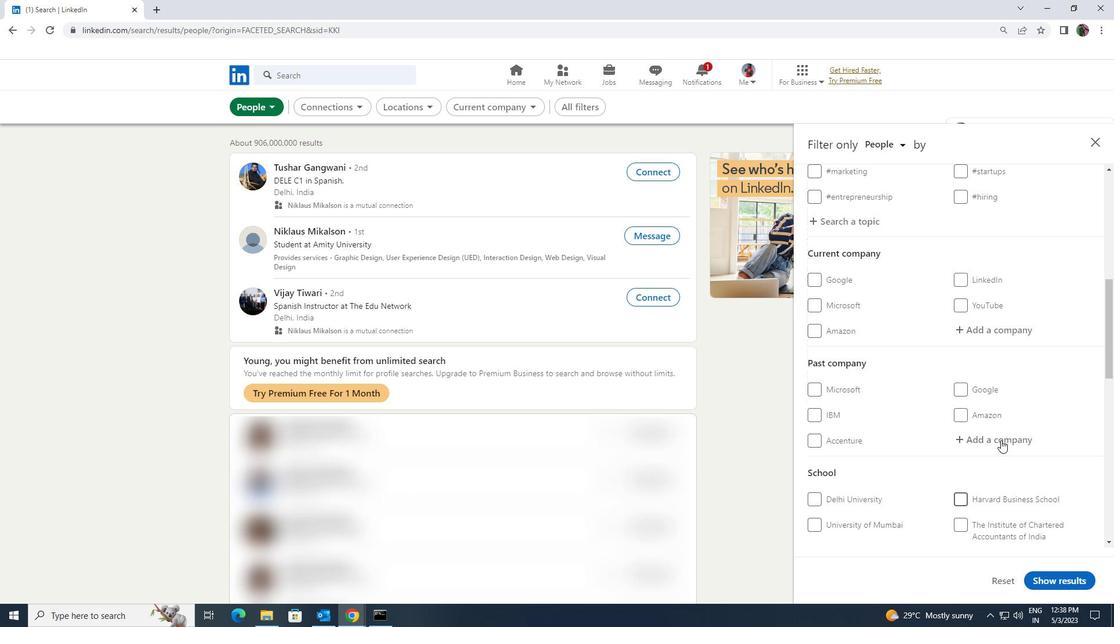 
Action: Mouse moved to (1003, 440)
Screenshot: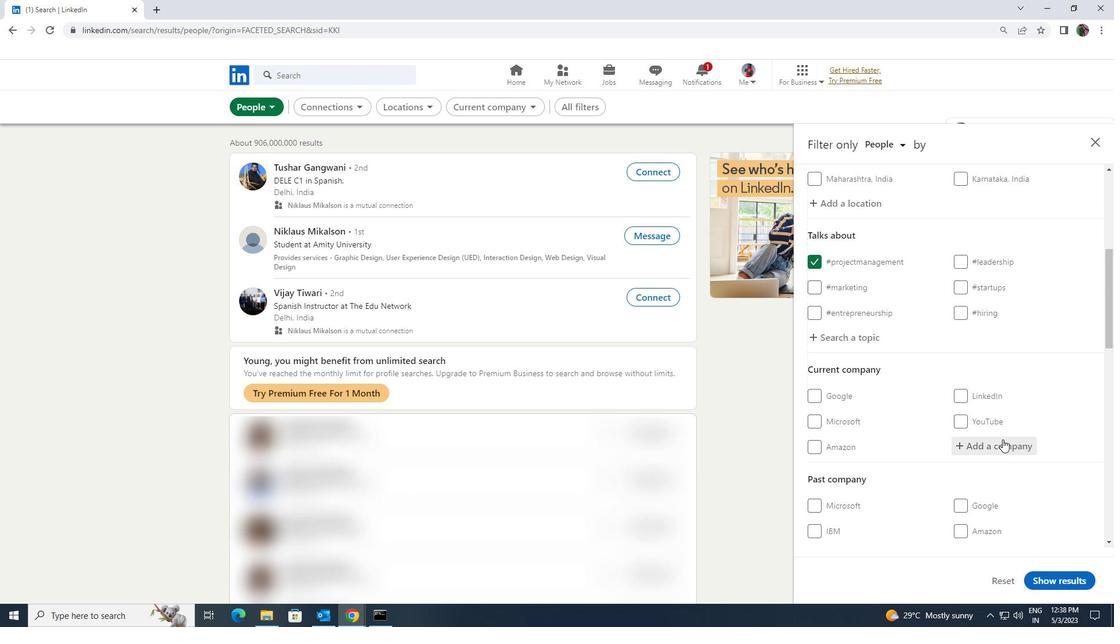 
Action: Mouse pressed left at (1003, 440)
Screenshot: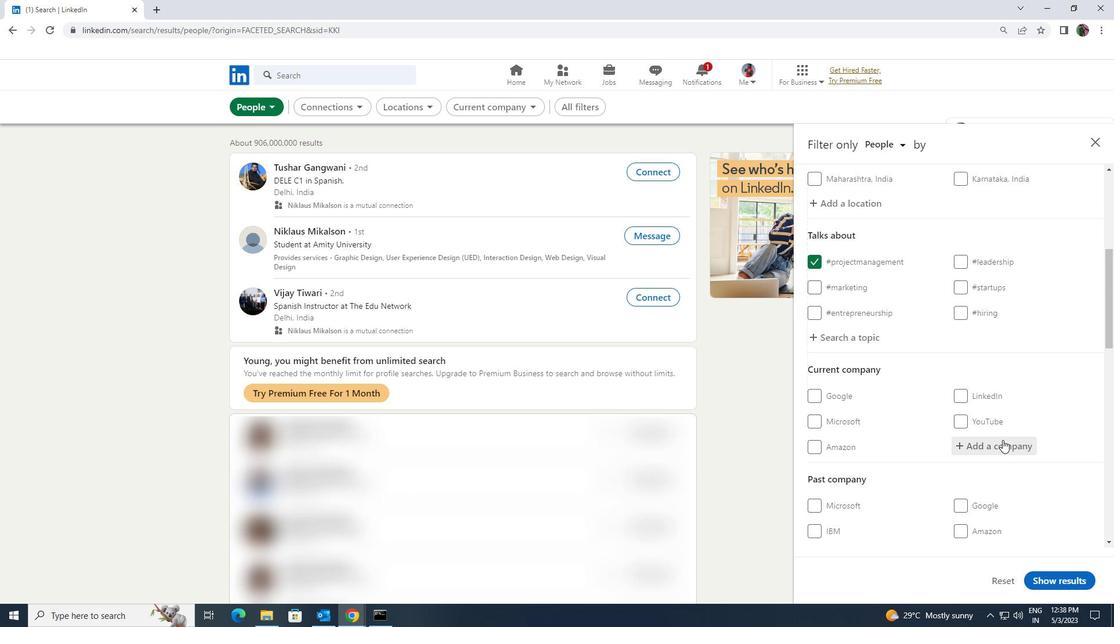 
Action: Key pressed <Key.shift><Key.shift><Key.shift><Key.shift><Key.shift><Key.shift><Key.shift><Key.shift><Key.shift><Key.shift><Key.shift><Key.shift><Key.shift>VOLKS
Screenshot: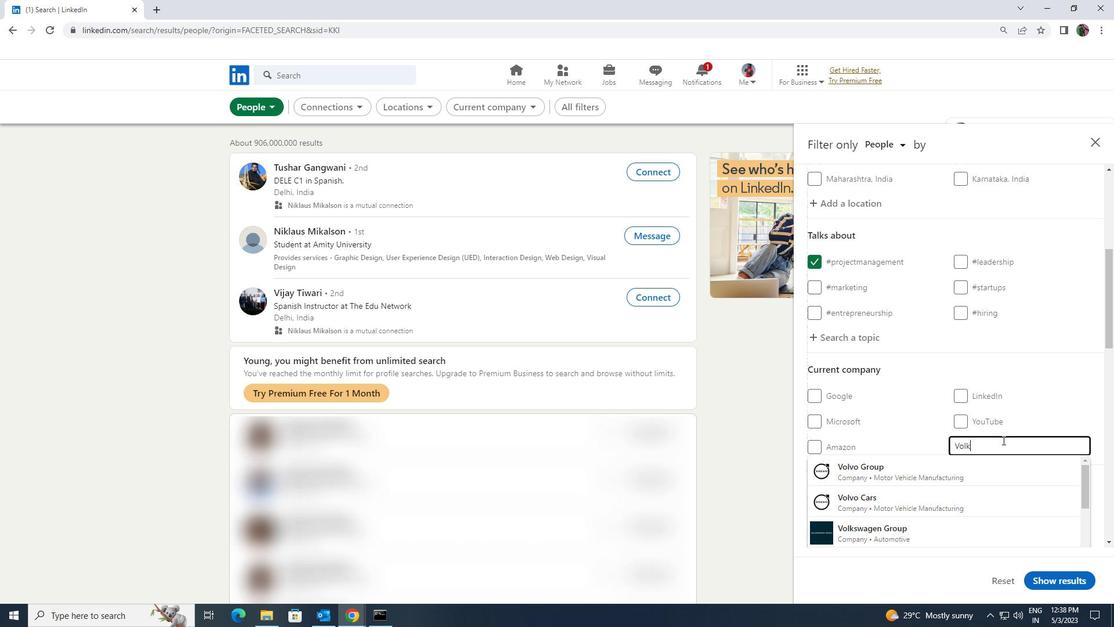 
Action: Mouse moved to (987, 470)
Screenshot: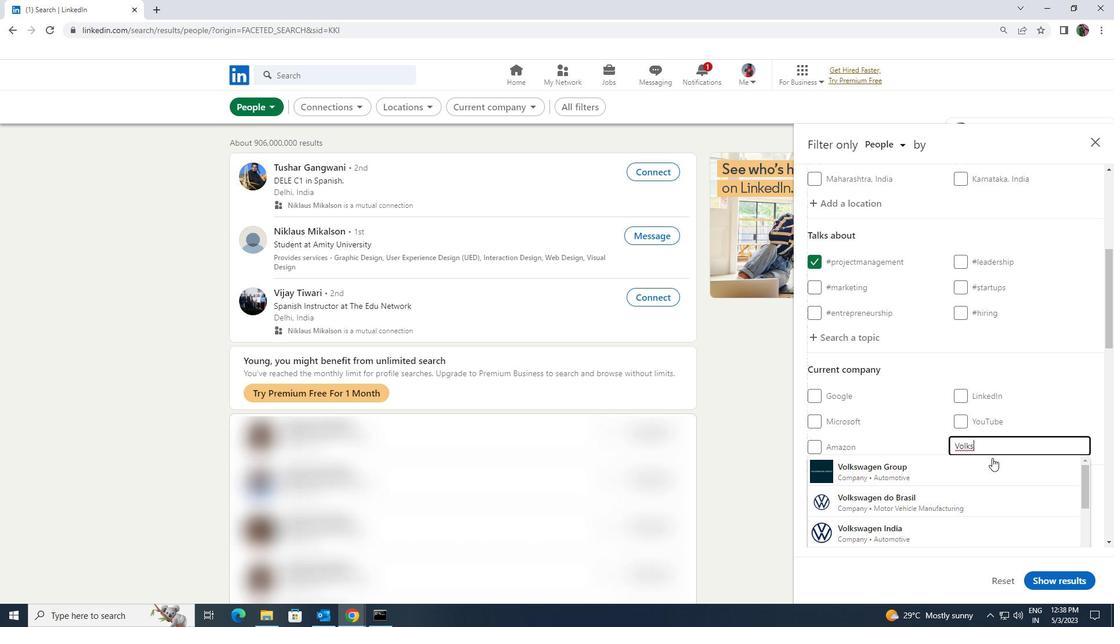 
Action: Mouse pressed left at (987, 470)
Screenshot: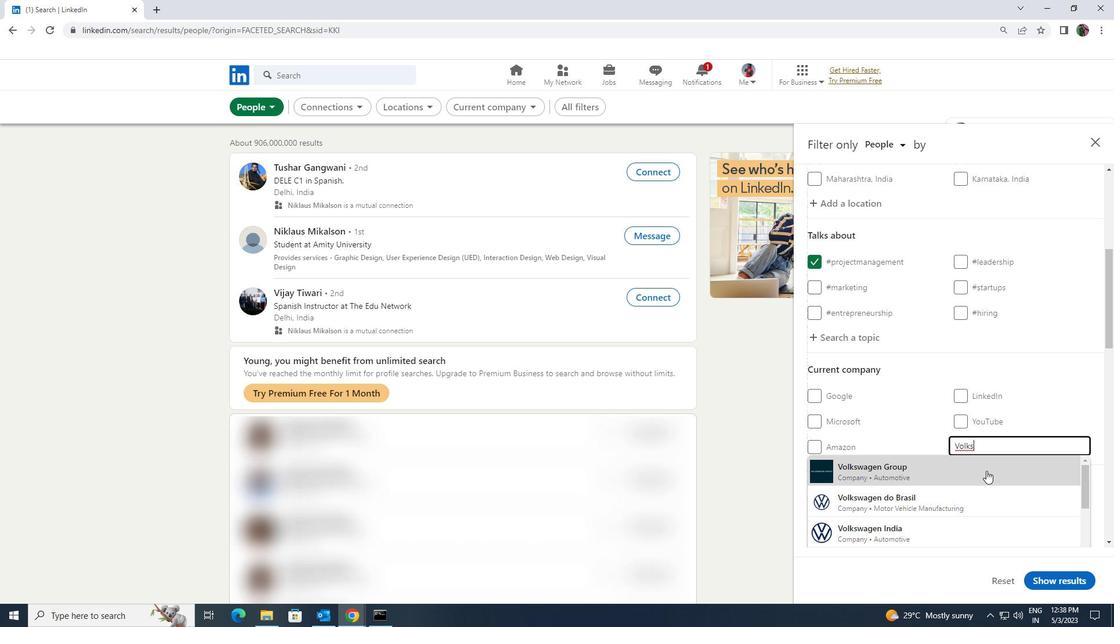 
Action: Mouse scrolled (987, 470) with delta (0, 0)
Screenshot: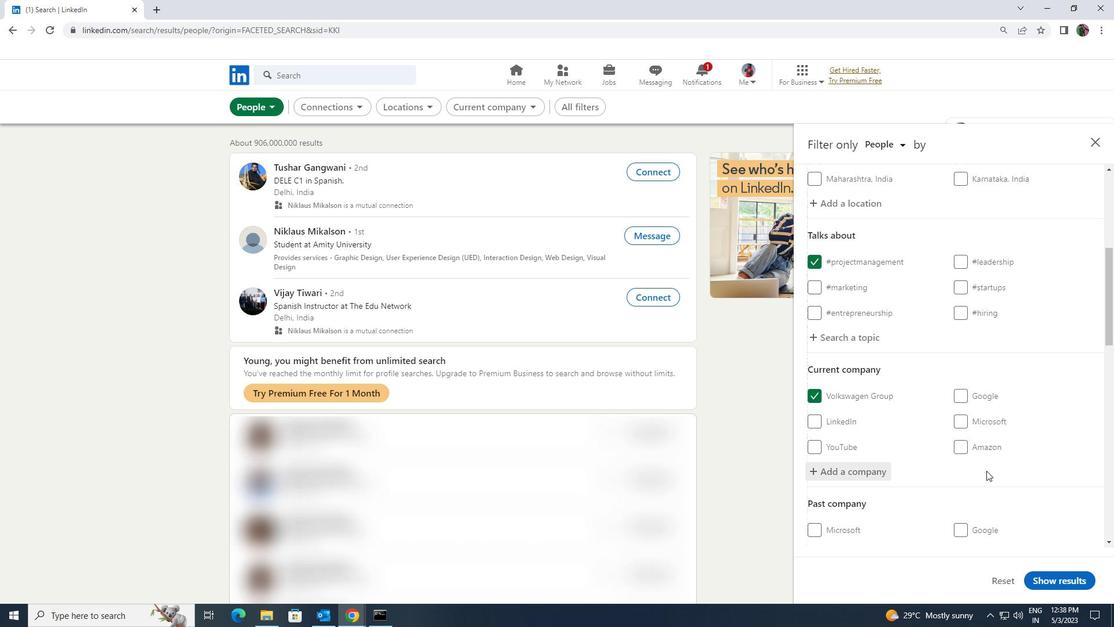 
Action: Mouse scrolled (987, 470) with delta (0, 0)
Screenshot: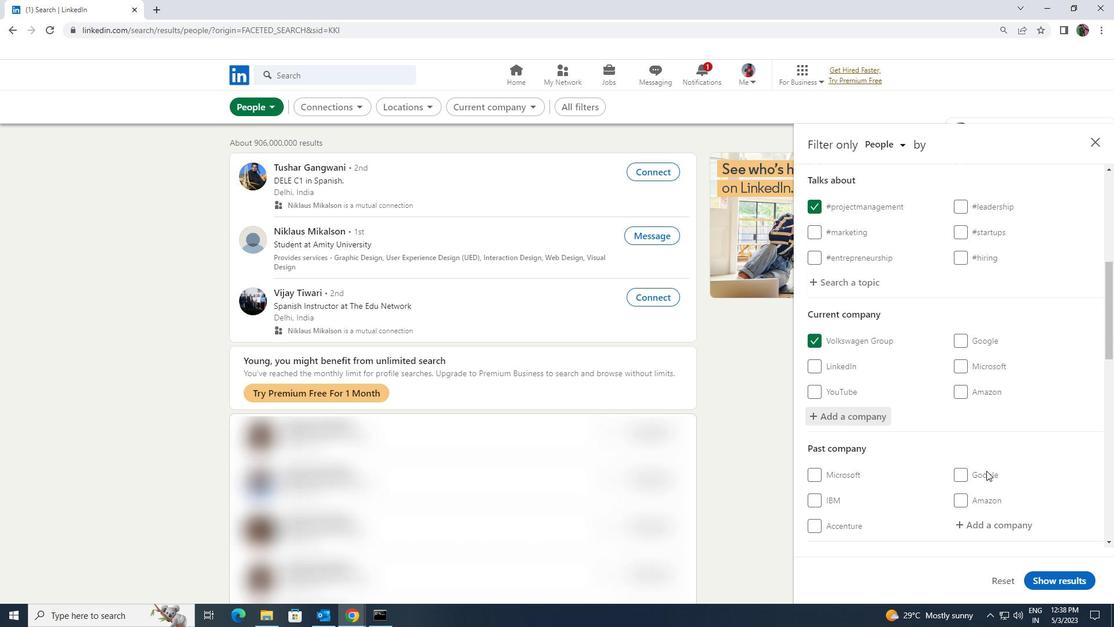 
Action: Mouse scrolled (987, 470) with delta (0, 0)
Screenshot: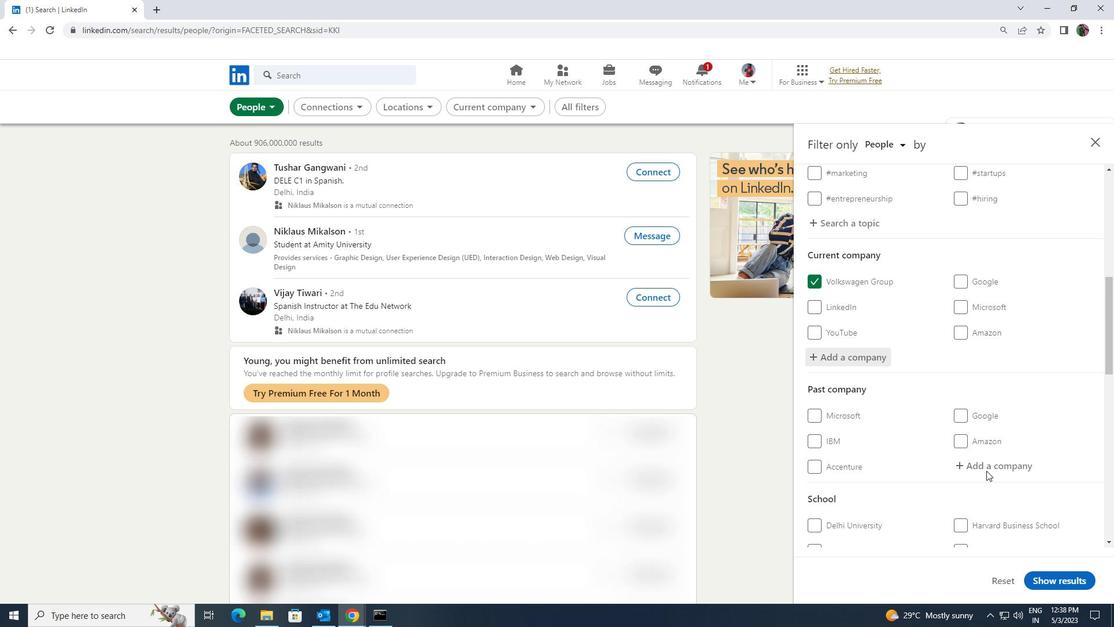 
Action: Mouse scrolled (987, 470) with delta (0, 0)
Screenshot: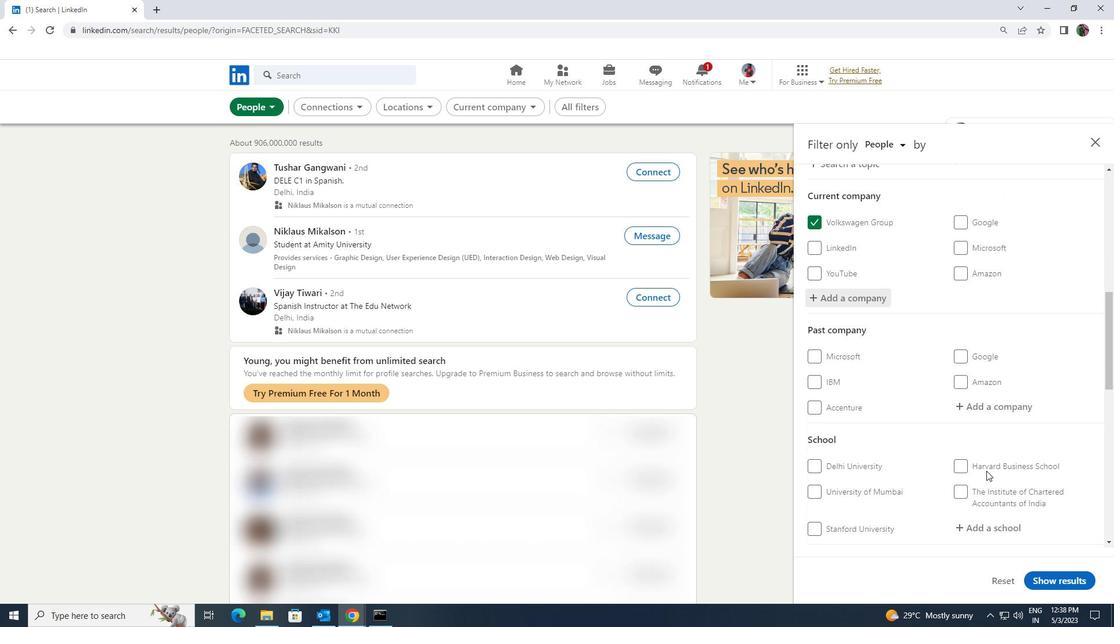 
Action: Mouse pressed left at (987, 470)
Screenshot: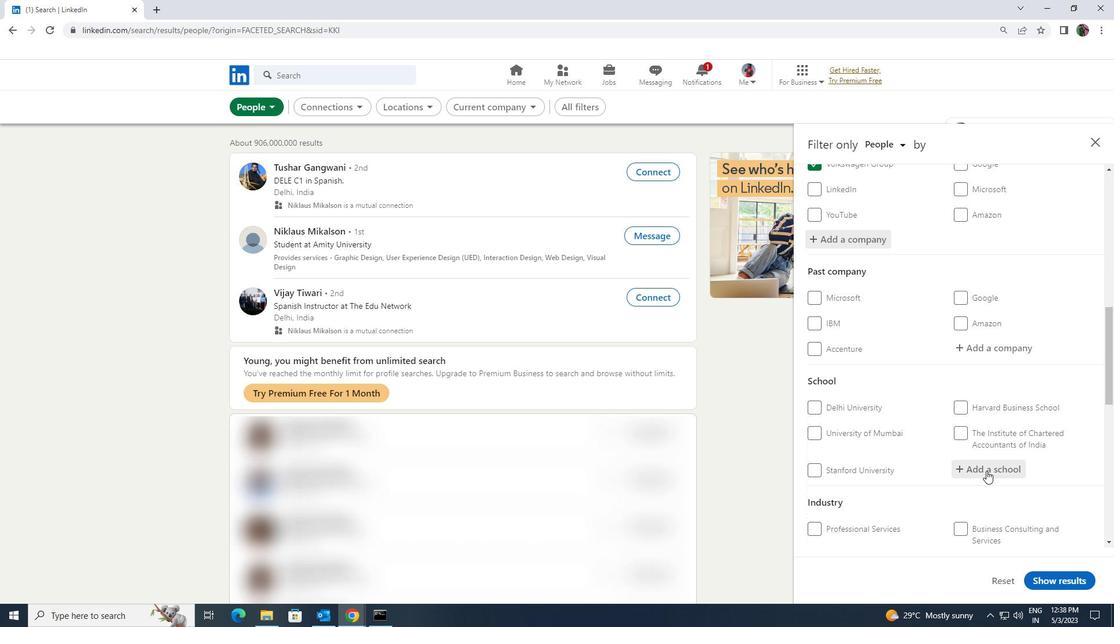 
Action: Mouse moved to (986, 470)
Screenshot: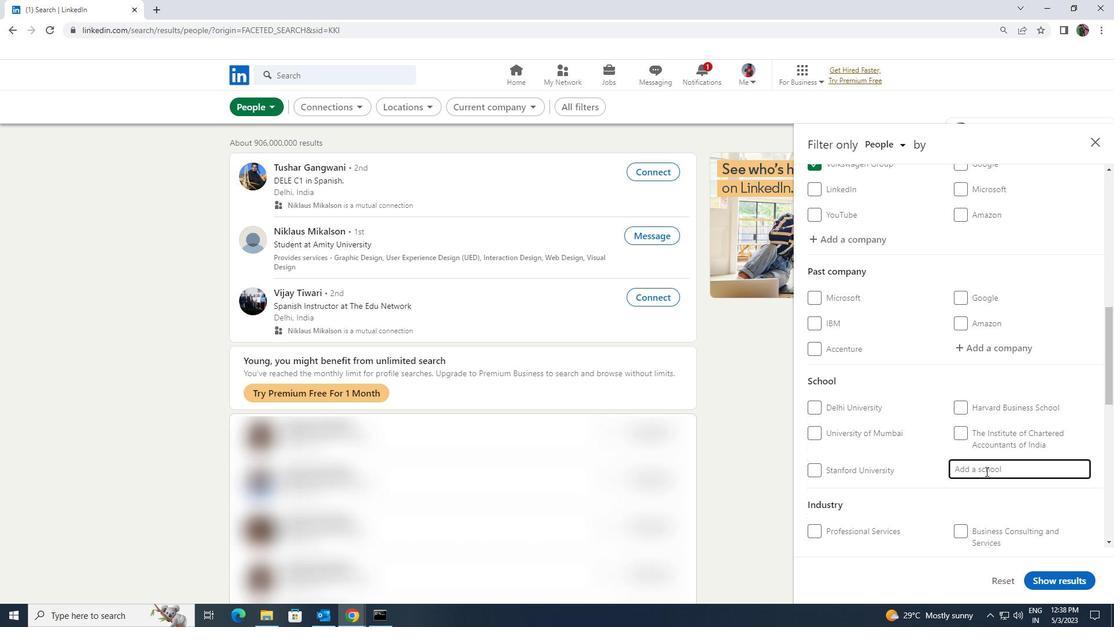 
Action: Key pressed <Key.shift><Key.shift><Key.shift><Key.shift><Key.shift><Key.shift><Key.shift><Key.shift>K.<Key.shift><Key.shift><Key.shift><Key.shift><Key.shift><Key.shift><Key.shift><Key.shift><Key.shift><Key.shift><Key.shift><Key.shift>J<Key.space><Key.shift>INSTITUTE<Key.space><Key.shift>OF<Key.space><Key.shift>ENGINEERING<Key.space>
Screenshot: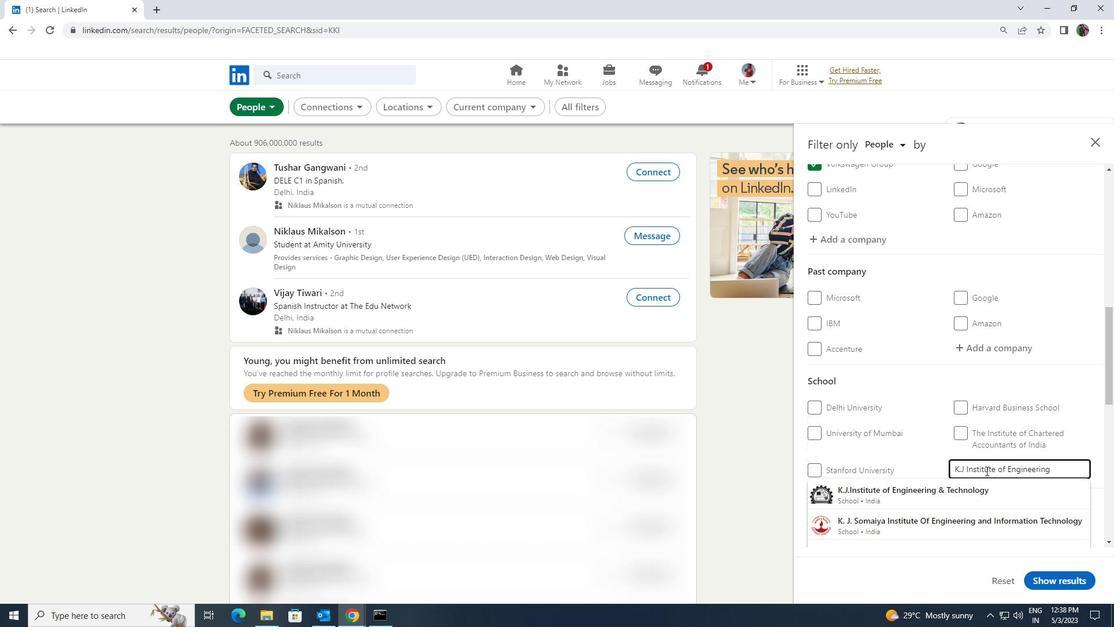
Action: Mouse moved to (980, 512)
Screenshot: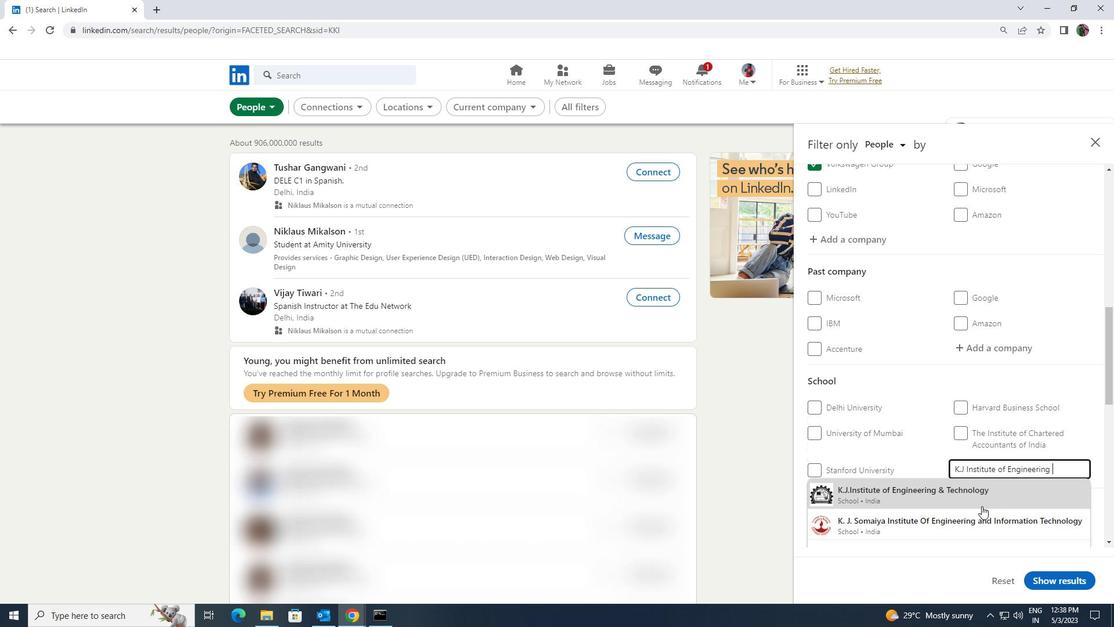 
Action: Mouse pressed left at (980, 512)
Screenshot: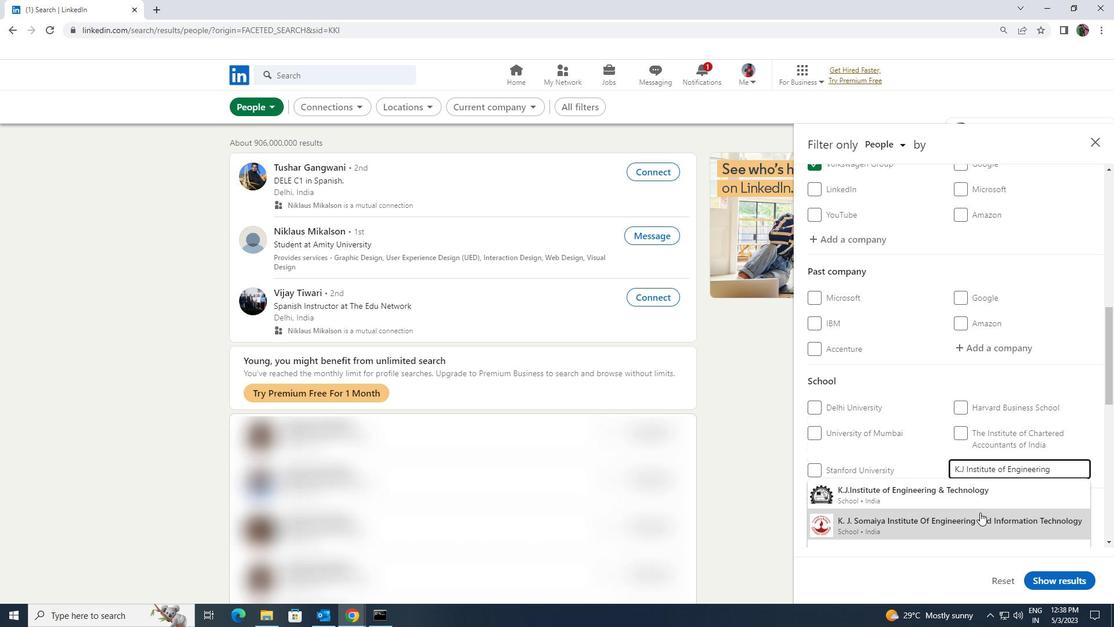 
Action: Mouse moved to (978, 510)
Screenshot: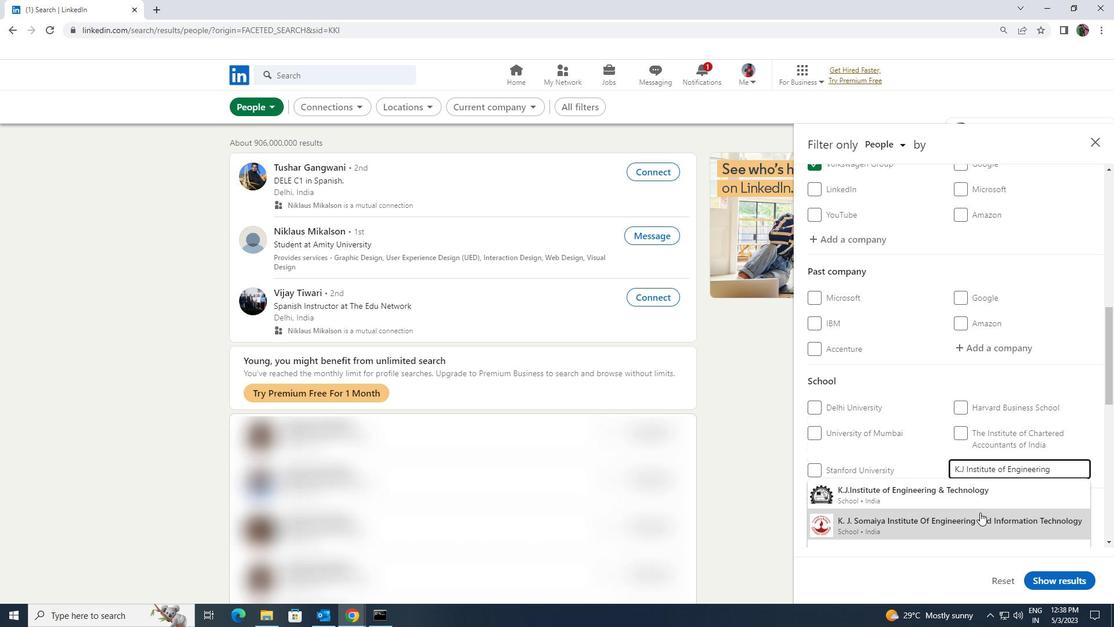 
Action: Mouse scrolled (978, 510) with delta (0, 0)
Screenshot: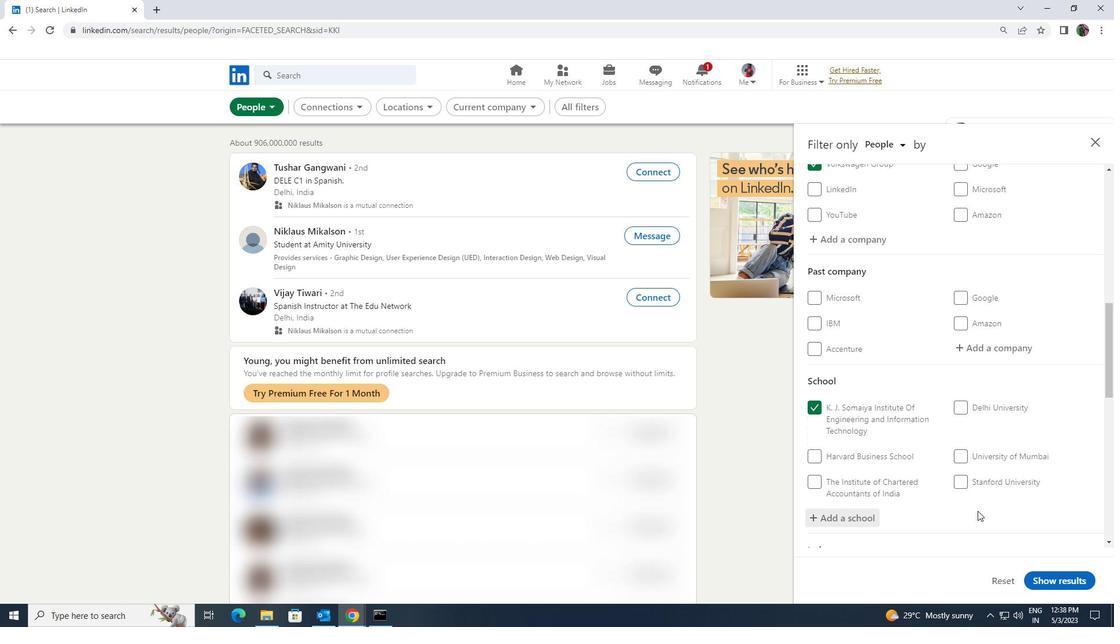
Action: Mouse scrolled (978, 510) with delta (0, 0)
Screenshot: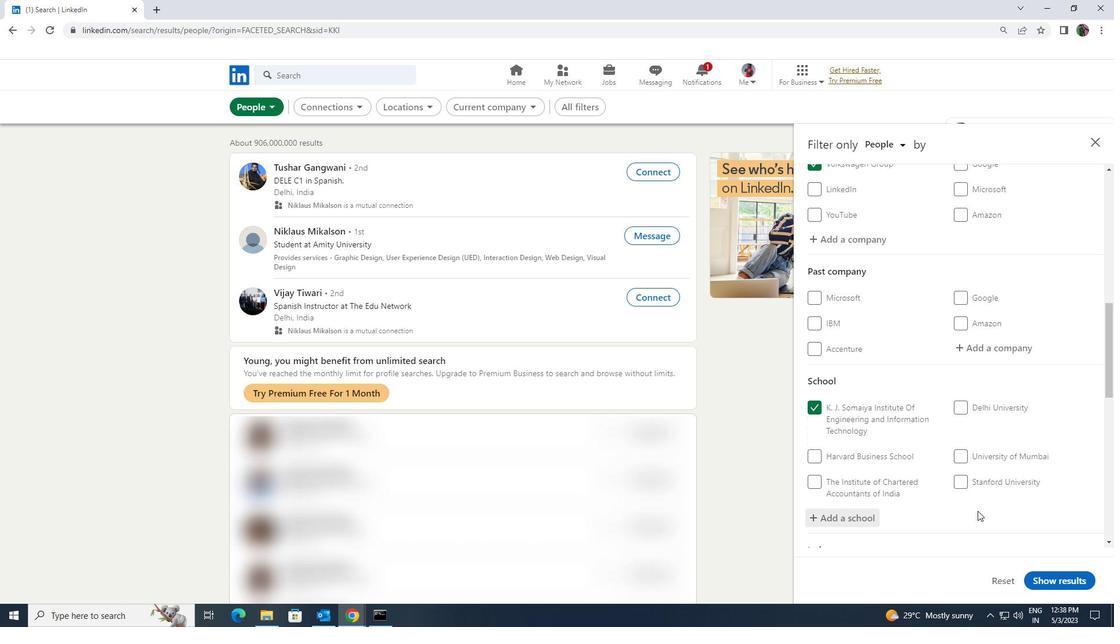 
Action: Mouse scrolled (978, 510) with delta (0, 0)
Screenshot: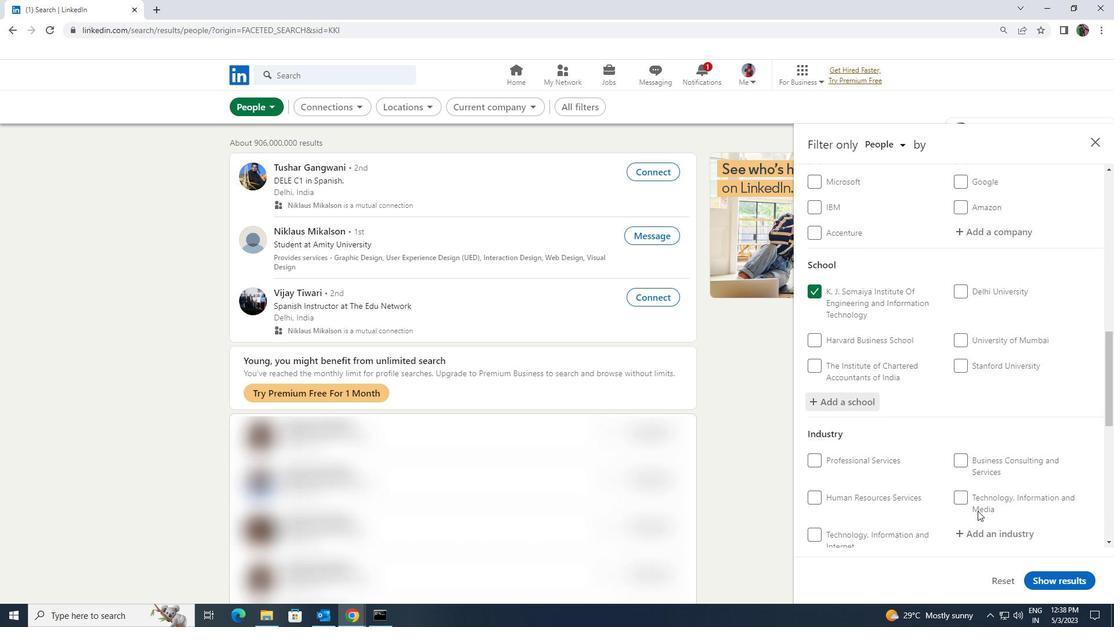 
Action: Mouse moved to (980, 482)
Screenshot: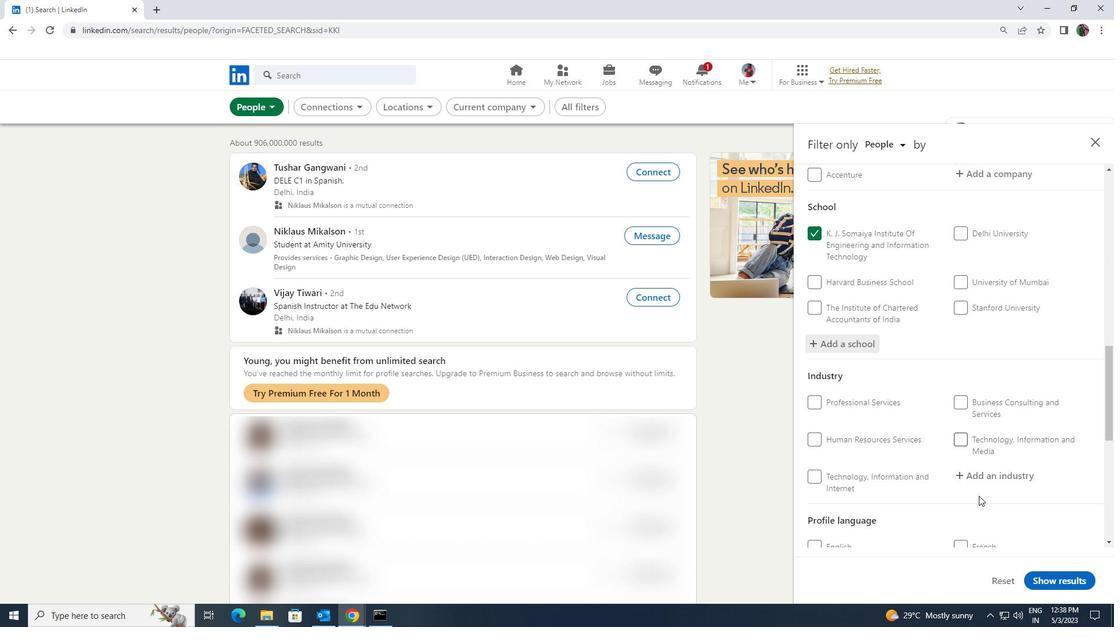 
Action: Mouse pressed left at (980, 482)
Screenshot: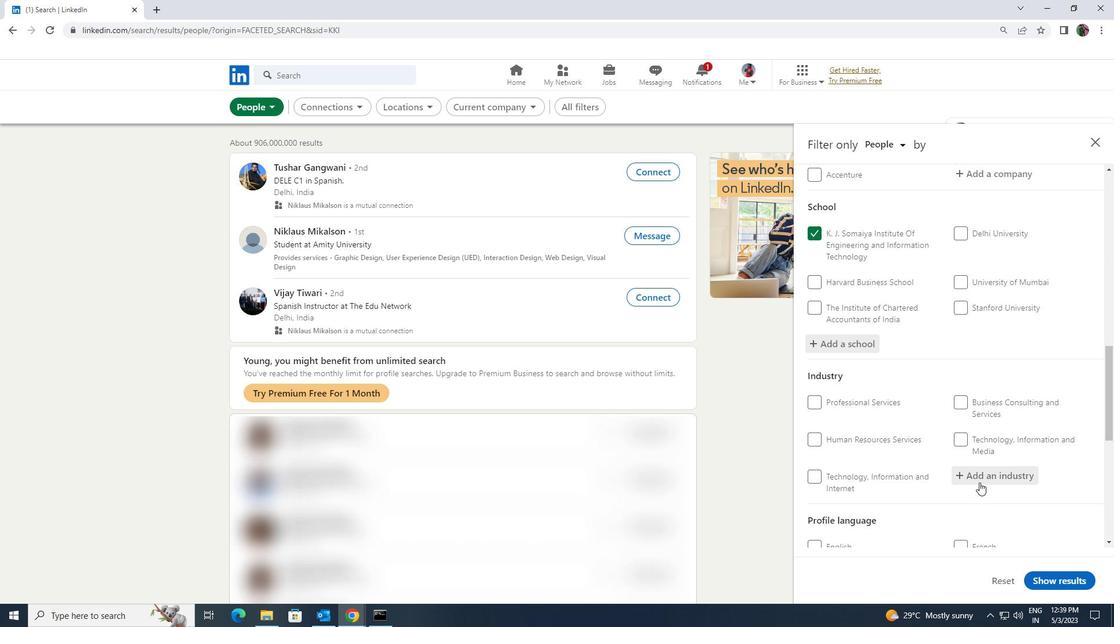 
Action: Key pressed <Key.shift><Key.shift><Key.shift><Key.shift><Key.shift><Key.shift><Key.shift><Key.shift>PLANNING<Key.space><Key.shift>CENT
Screenshot: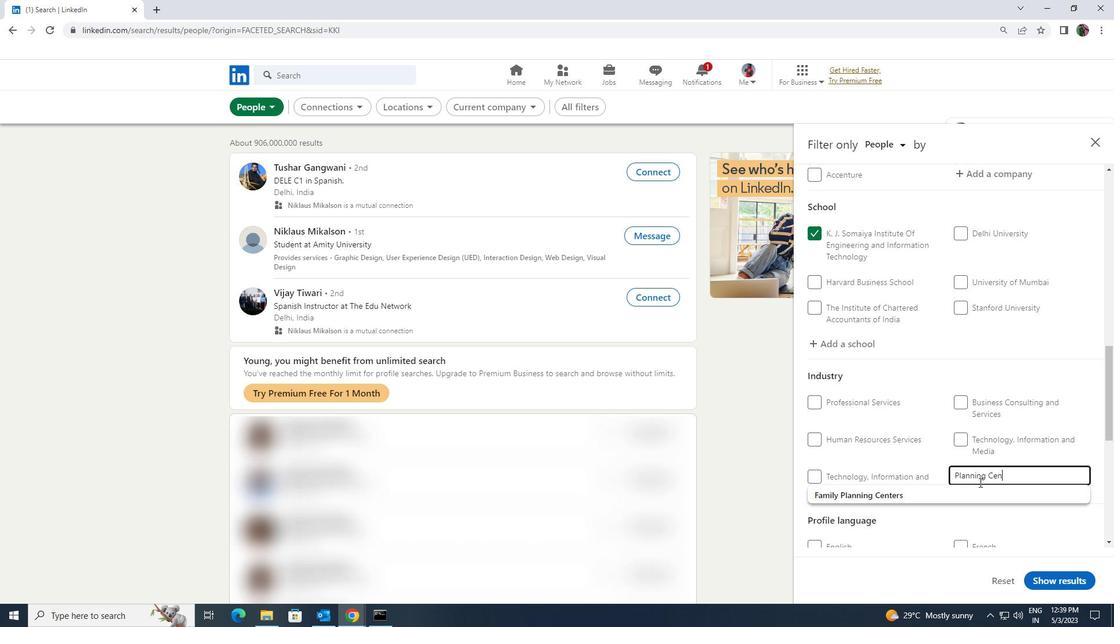 
Action: Mouse moved to (971, 491)
Screenshot: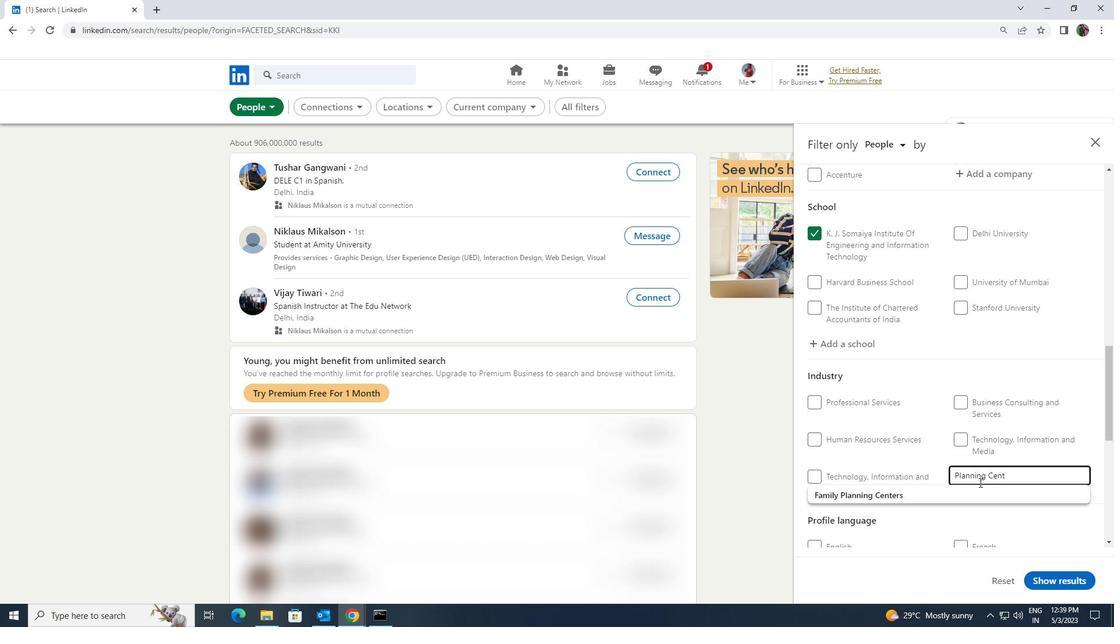 
Action: Mouse pressed left at (971, 491)
Screenshot: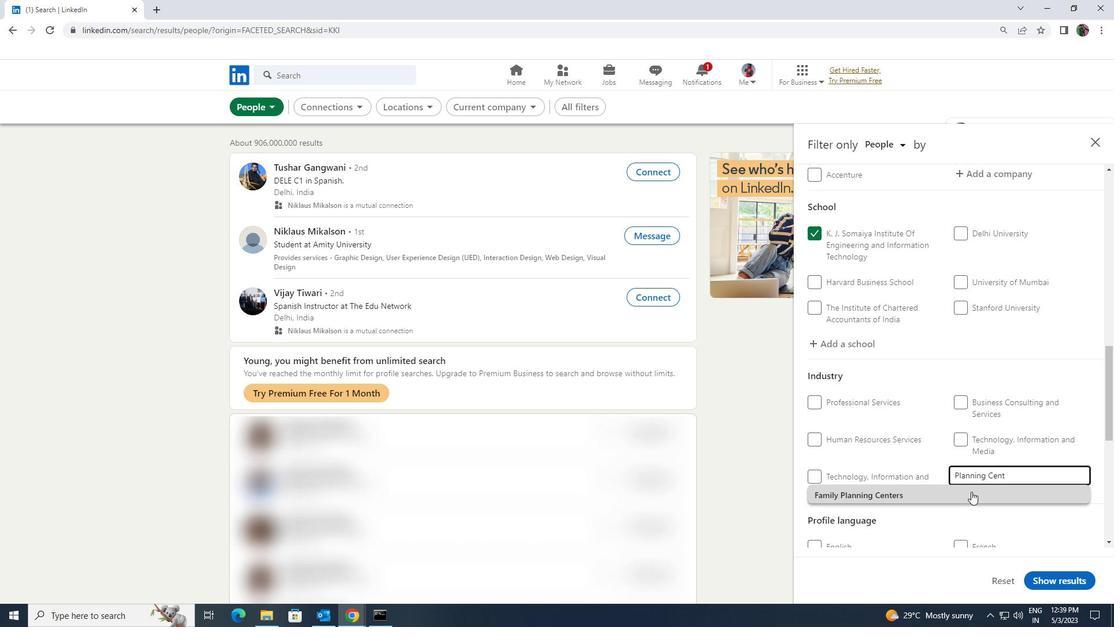 
Action: Mouse moved to (971, 492)
Screenshot: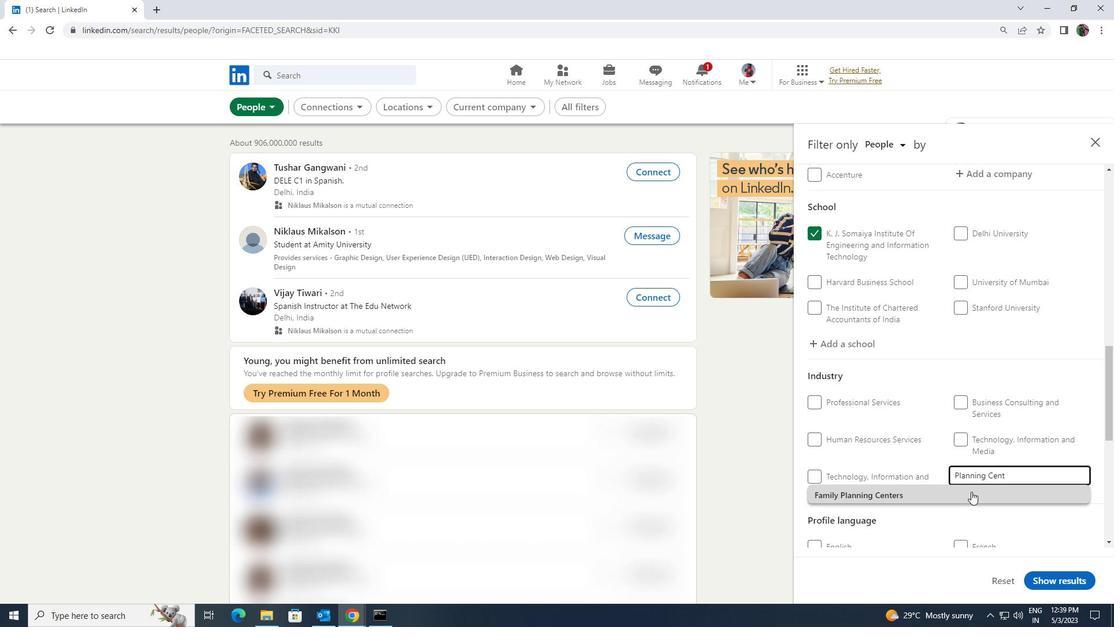 
Action: Mouse scrolled (971, 491) with delta (0, 0)
Screenshot: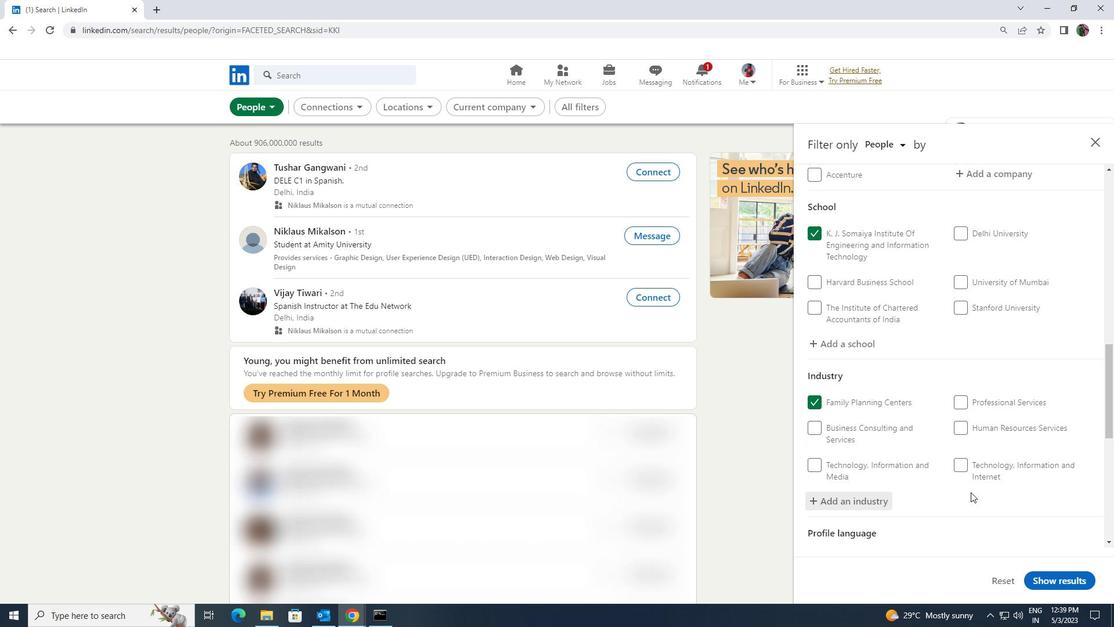 
Action: Mouse scrolled (971, 491) with delta (0, 0)
Screenshot: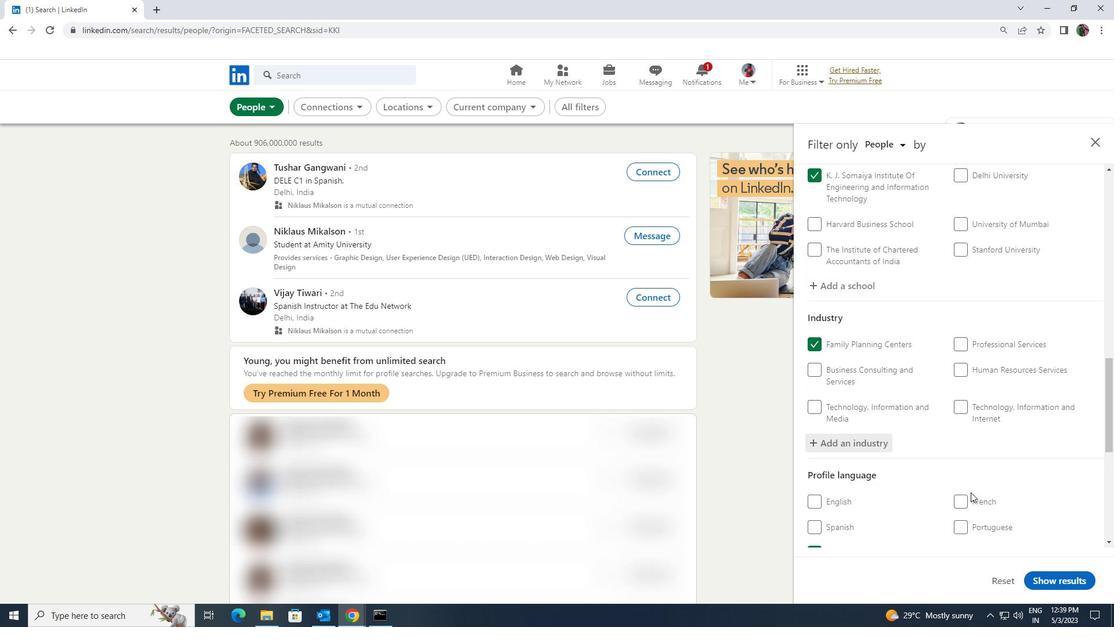 
Action: Mouse scrolled (971, 491) with delta (0, 0)
Screenshot: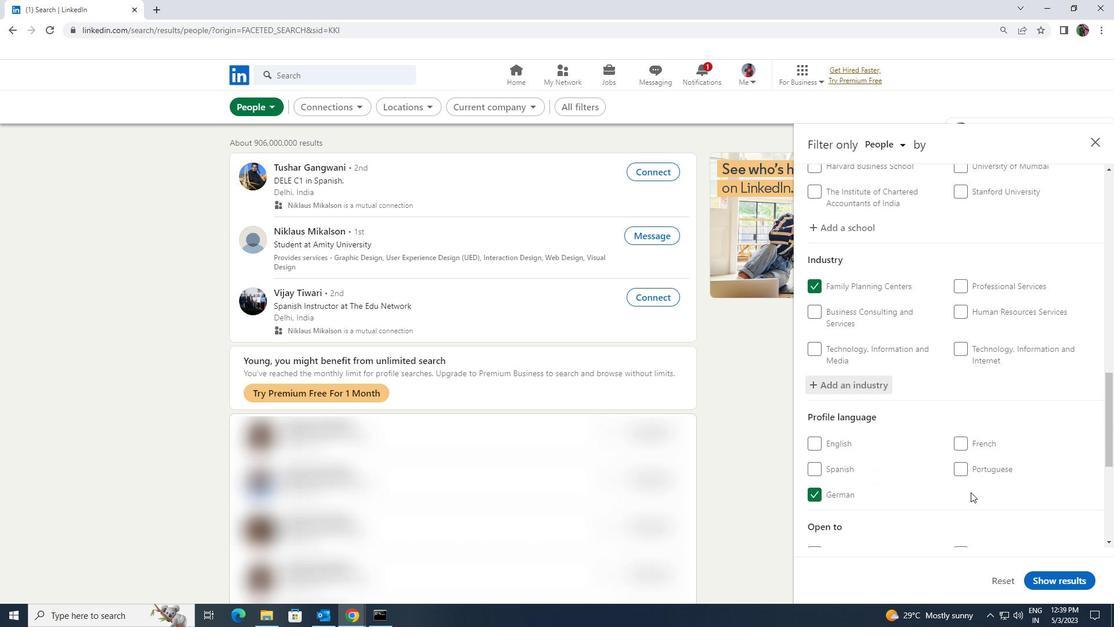 
Action: Mouse scrolled (971, 491) with delta (0, 0)
Screenshot: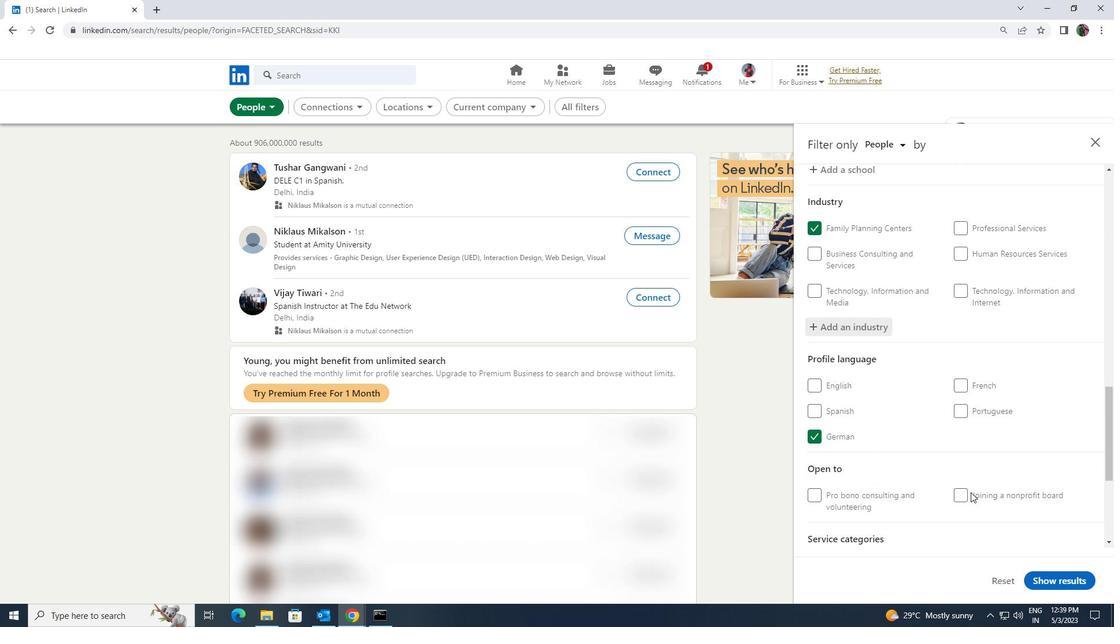 
Action: Mouse scrolled (971, 491) with delta (0, 0)
Screenshot: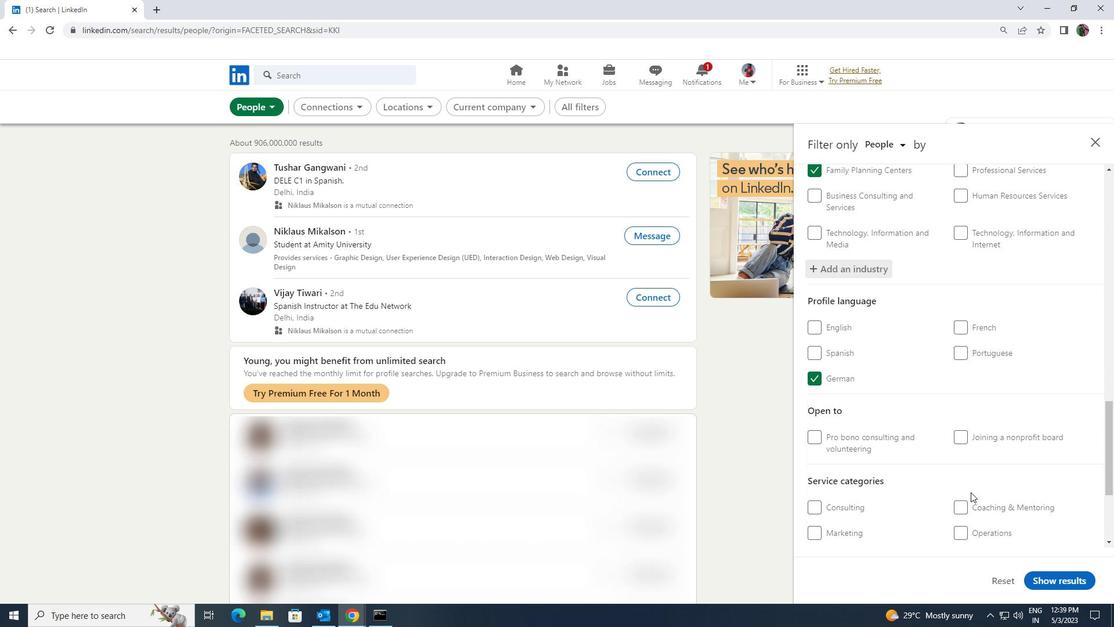 
Action: Mouse moved to (971, 491)
Screenshot: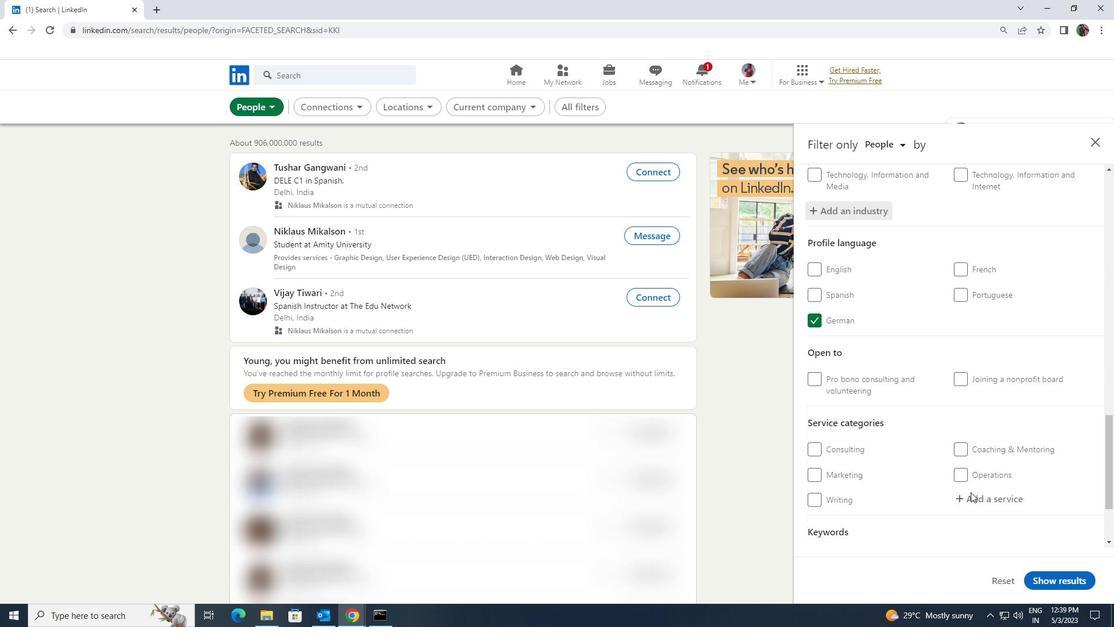 
Action: Mouse pressed left at (971, 491)
Screenshot: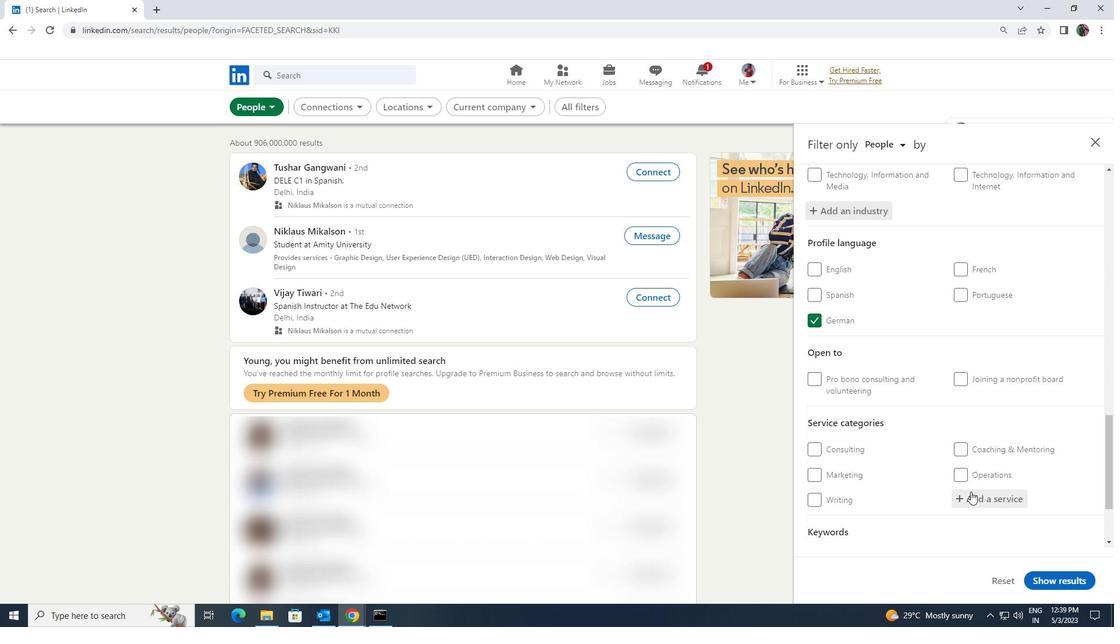 
Action: Key pressed <Key.shift><Key.shift>PROJECT<Key.space>
Screenshot: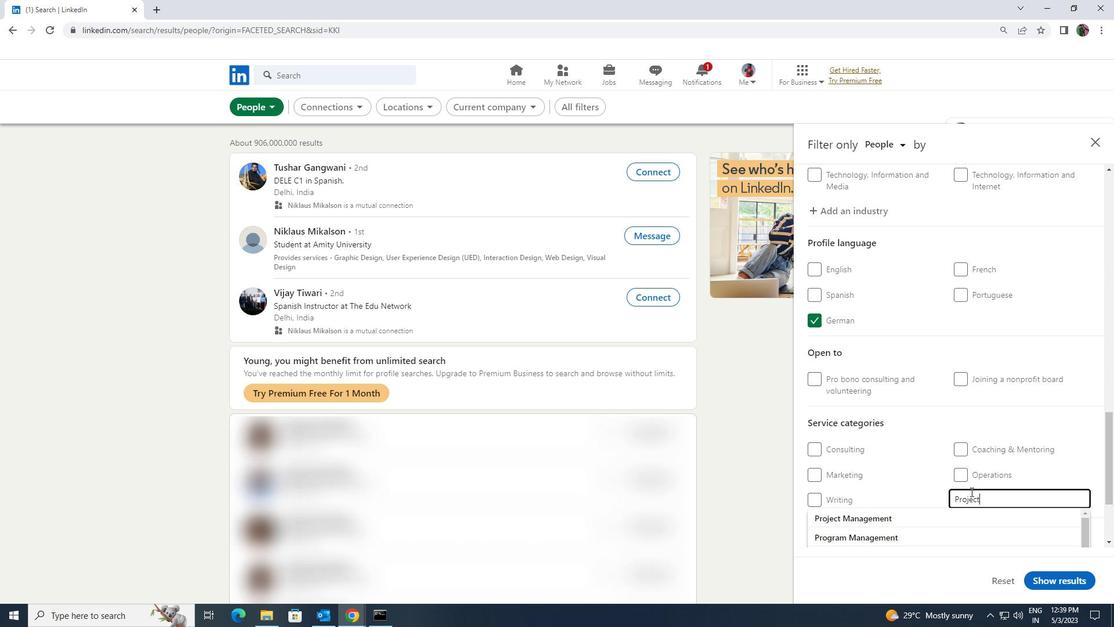 
Action: Mouse moved to (960, 516)
Screenshot: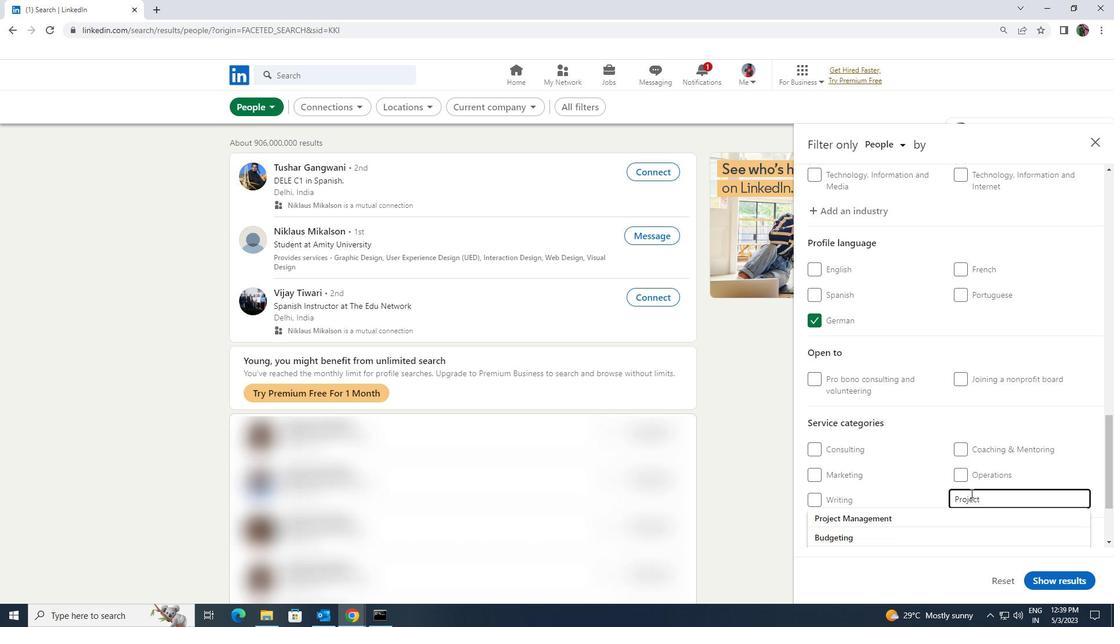 
Action: Mouse pressed left at (960, 516)
Screenshot: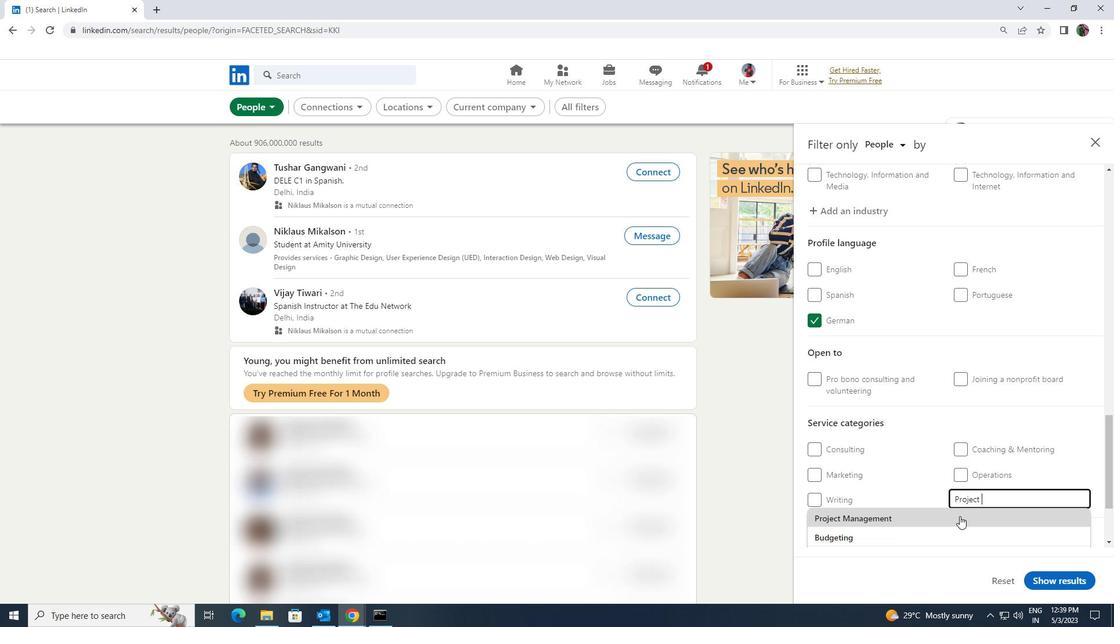 
Action: Mouse scrolled (960, 515) with delta (0, 0)
Screenshot: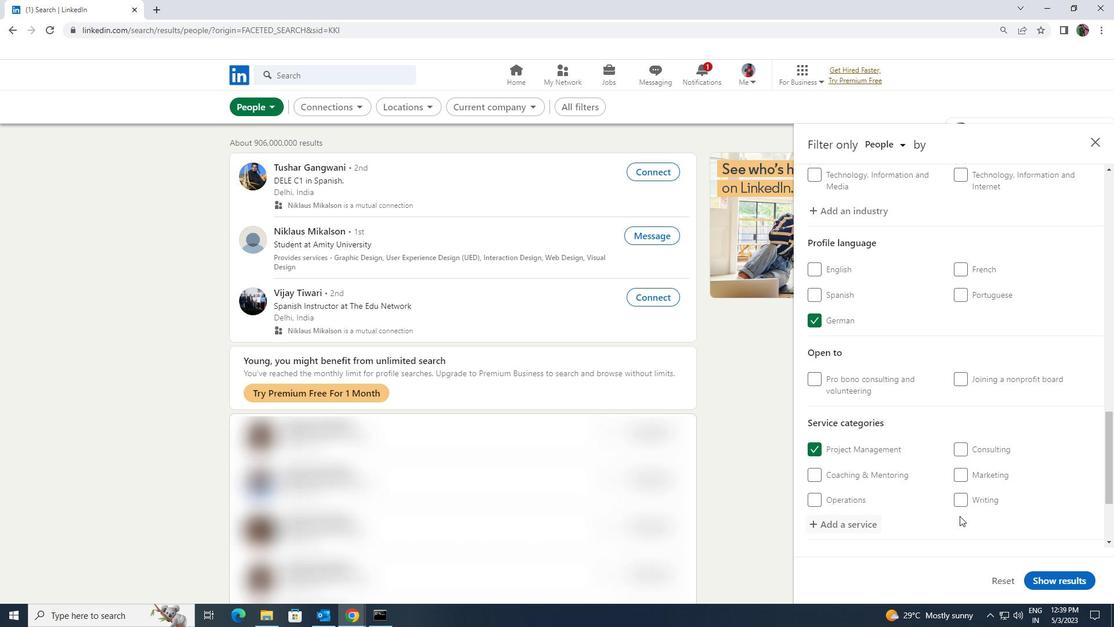 
Action: Mouse scrolled (960, 515) with delta (0, 0)
Screenshot: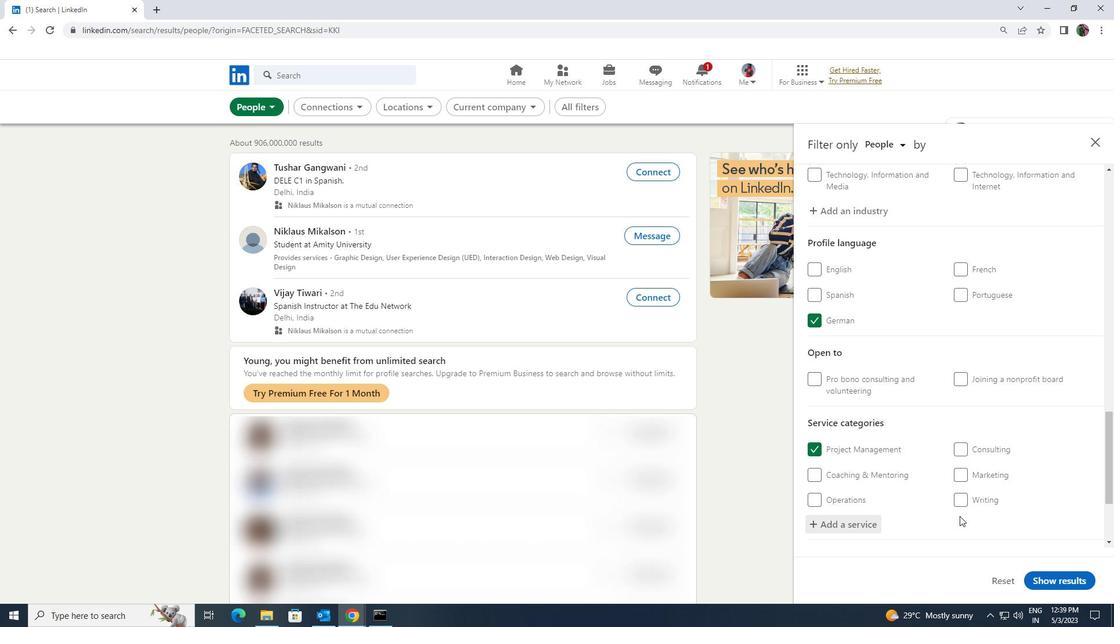 
Action: Mouse scrolled (960, 515) with delta (0, 0)
Screenshot: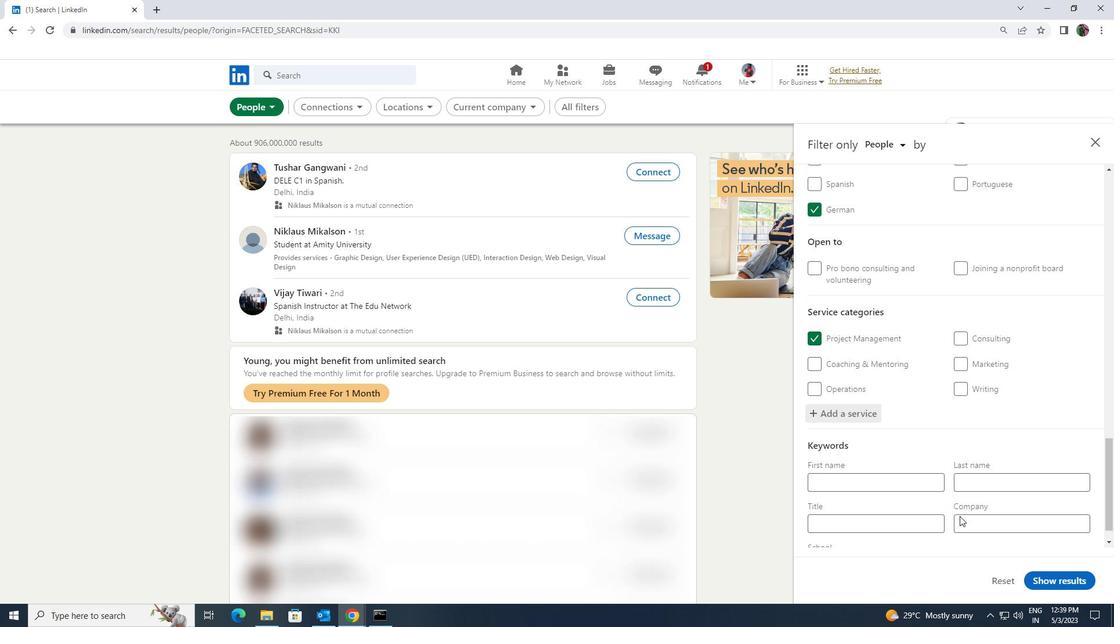 
Action: Mouse moved to (933, 499)
Screenshot: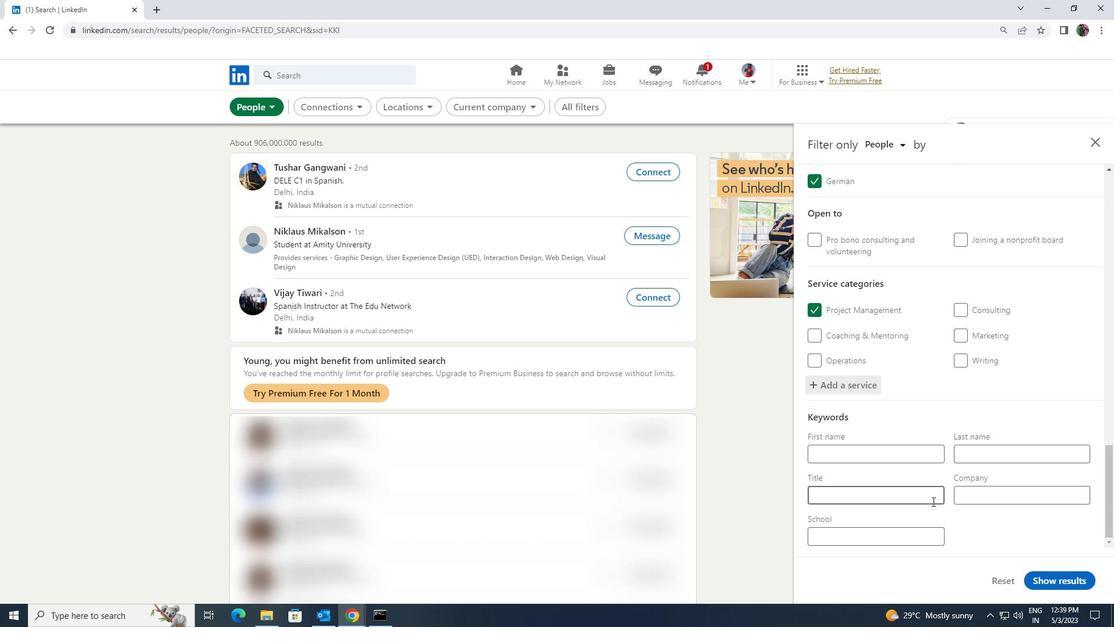 
Action: Mouse pressed left at (933, 499)
Screenshot: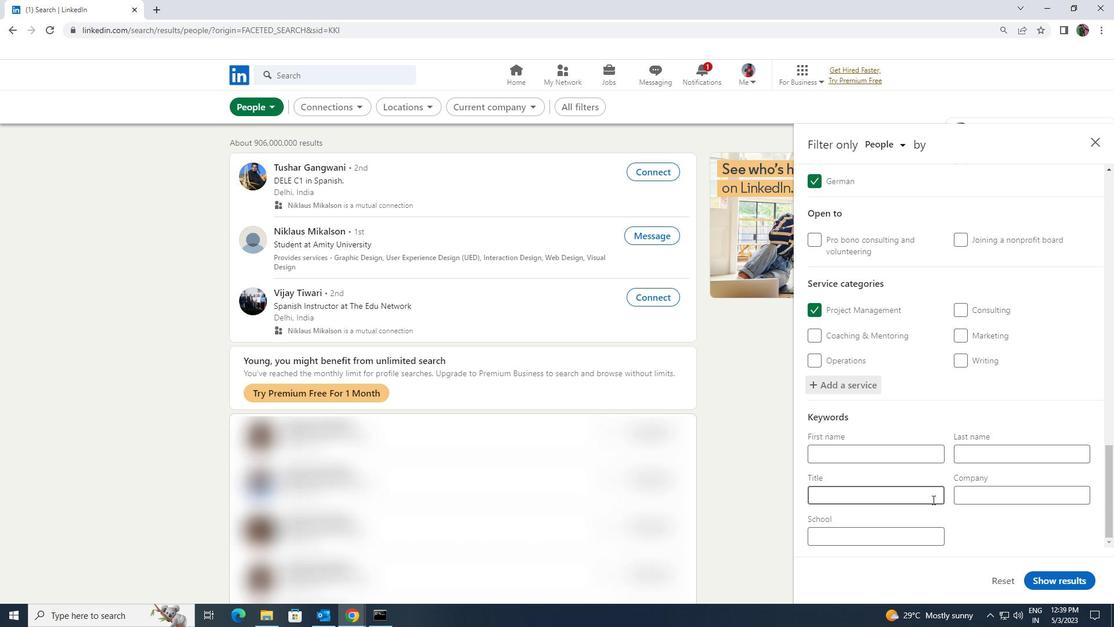 
Action: Key pressed <Key.shift><Key.shift><Key.shift><Key.shift><Key.shift><Key.shift>CE<Key.backspace><Key.shift>RUISE<Key.space><Key.shift>SHIP<Key.space><Key.shift><Key.shift><Key.shift><Key.shift><Key.shift><Key.shift><Key.shift><Key.shift><Key.shift><Key.shift>ATTENDANT
Screenshot: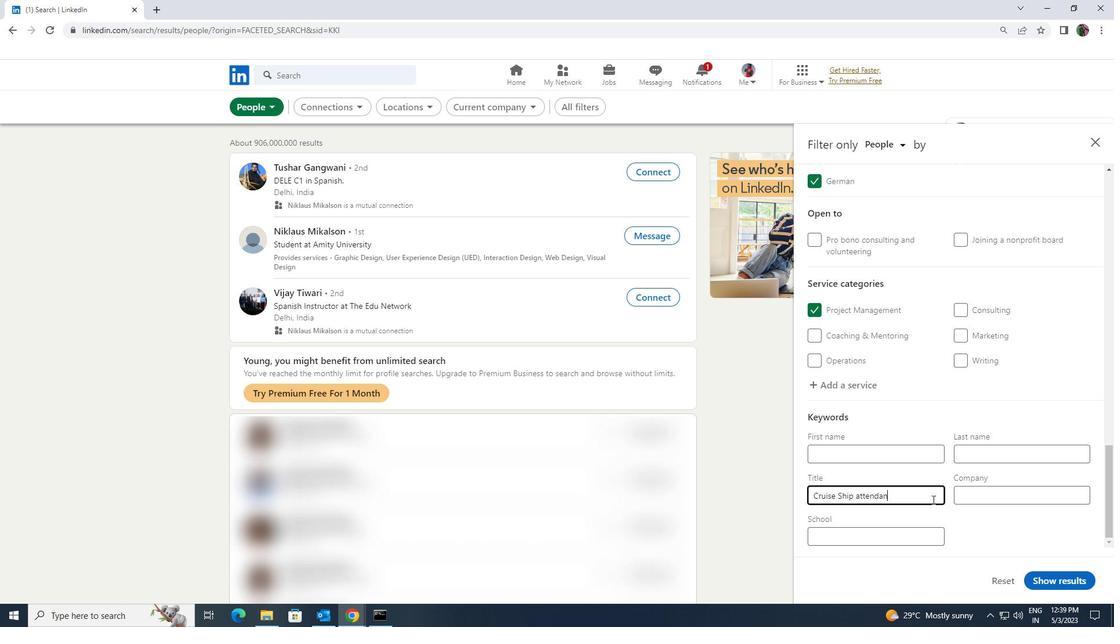 
Action: Mouse moved to (1037, 578)
Screenshot: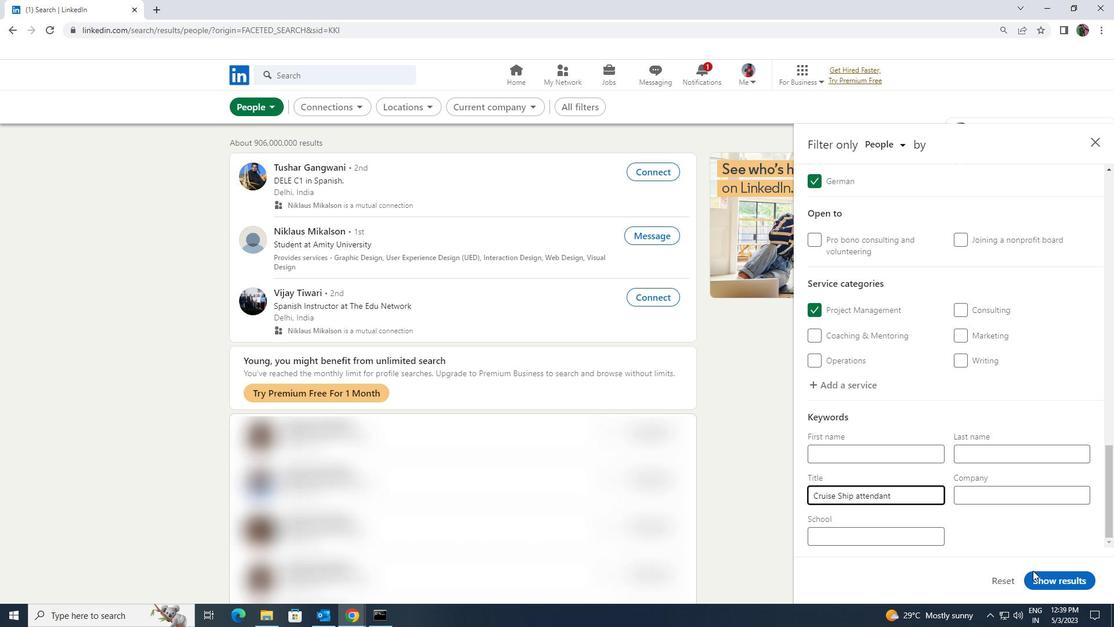 
Action: Mouse pressed left at (1037, 578)
Screenshot: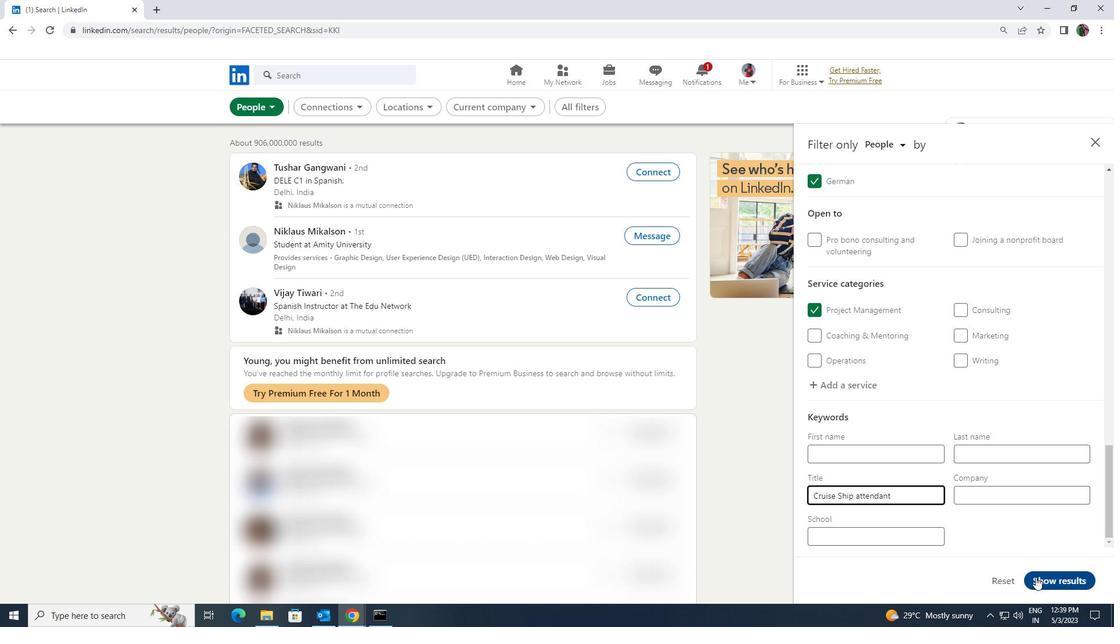 
